 Task: Send email   to parteek.kumar@softage.net; aakash.mishra@softage.net with a cc to Ayush@softage.net; pooja.chaudhary@softage.net and bcc to Vanshu.thakur@softage.net with a subject Subject0000000011 and add a message Message0000000013 and with an attachment of Attach0000000004. Add a signature Sign0000000001 . Send email   including the signature Sign0000000001 to parteek.kumar@softage.net with a subject Subject0000000011 and add a message Message0000000011. Send email   including the signature Sign0000000001 to parteek.kumar@softage.net; aakash.mishra@softage.net with a subject Subject0000000012 and add a message Message0000000012. Send email   including the signature Sign0000000001 to parteek.kumar@softage.net with a subject Subject0000000011 and add a message Message0000000011 and with an attachment of Attach0000000001
Action: Mouse moved to (122, 151)
Screenshot: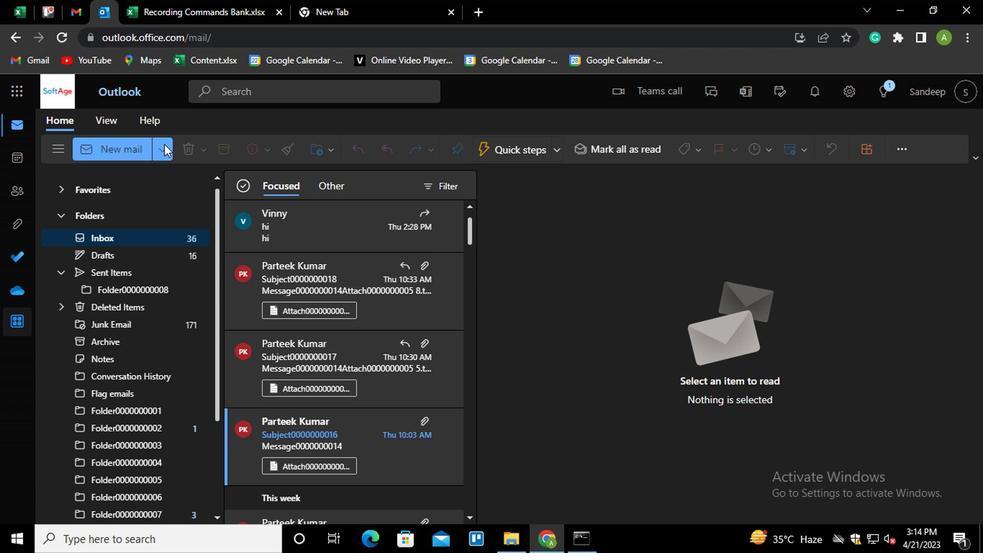 
Action: Mouse pressed left at (122, 151)
Screenshot: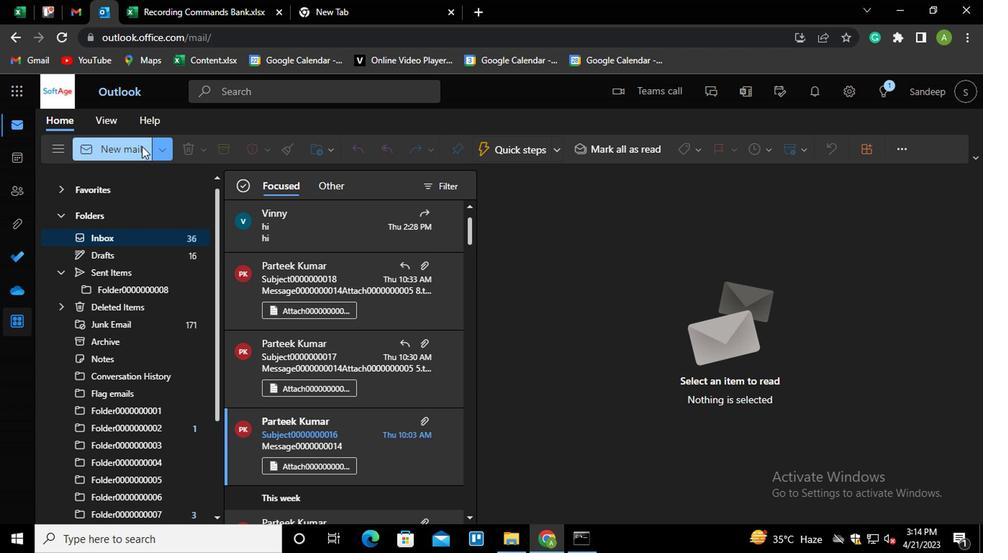 
Action: Mouse moved to (575, 227)
Screenshot: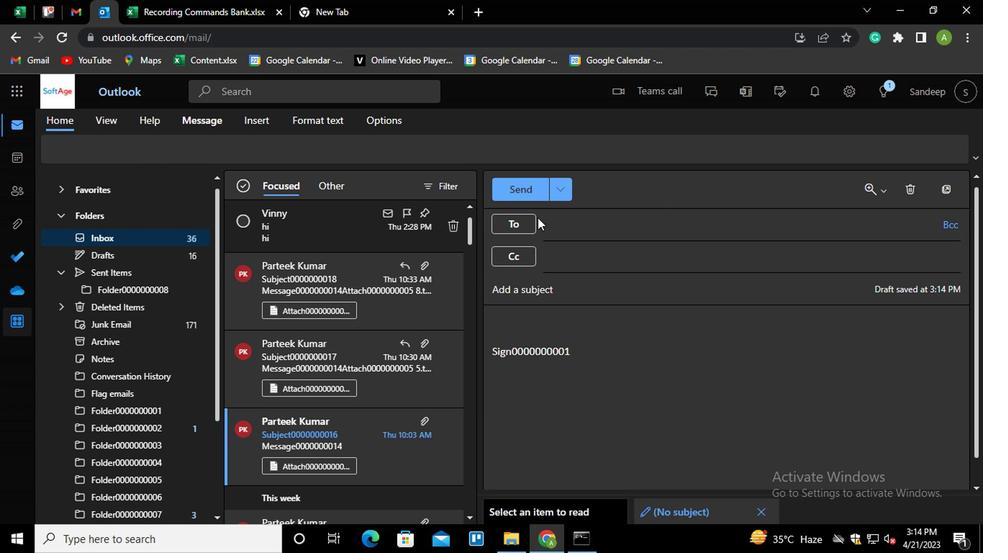
Action: Mouse pressed left at (575, 227)
Screenshot: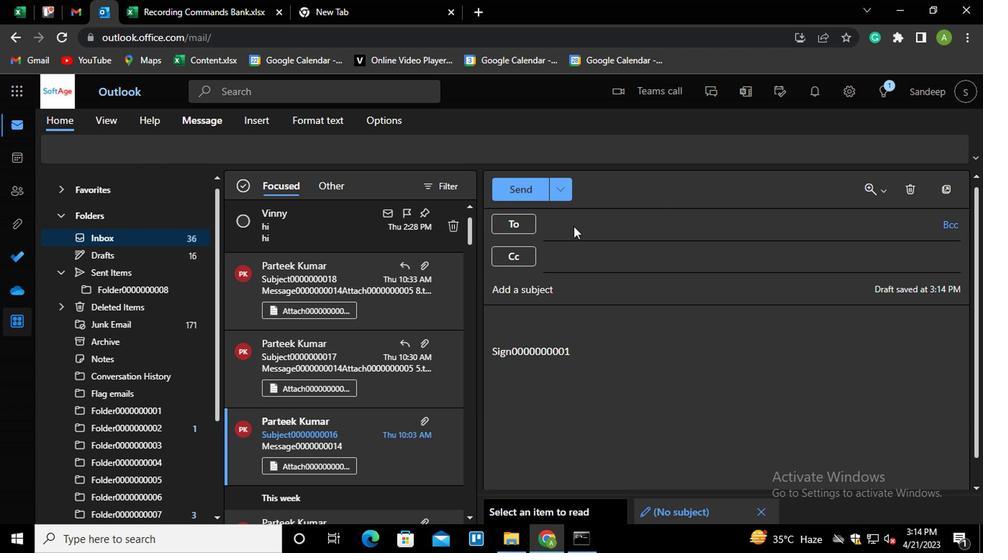 
Action: Mouse moved to (591, 204)
Screenshot: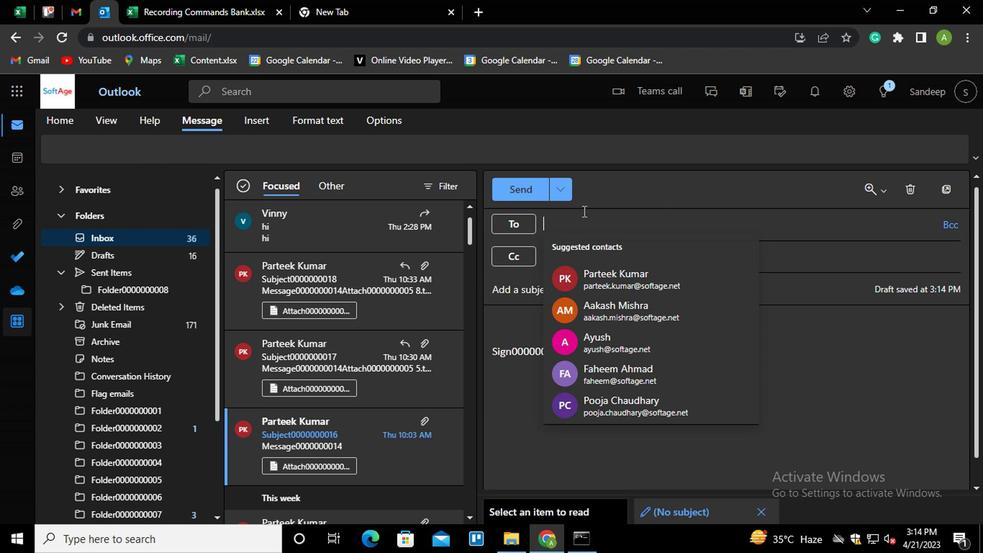 
Action: Key pressed par<Key.enter>aa<Key.enter>
Screenshot: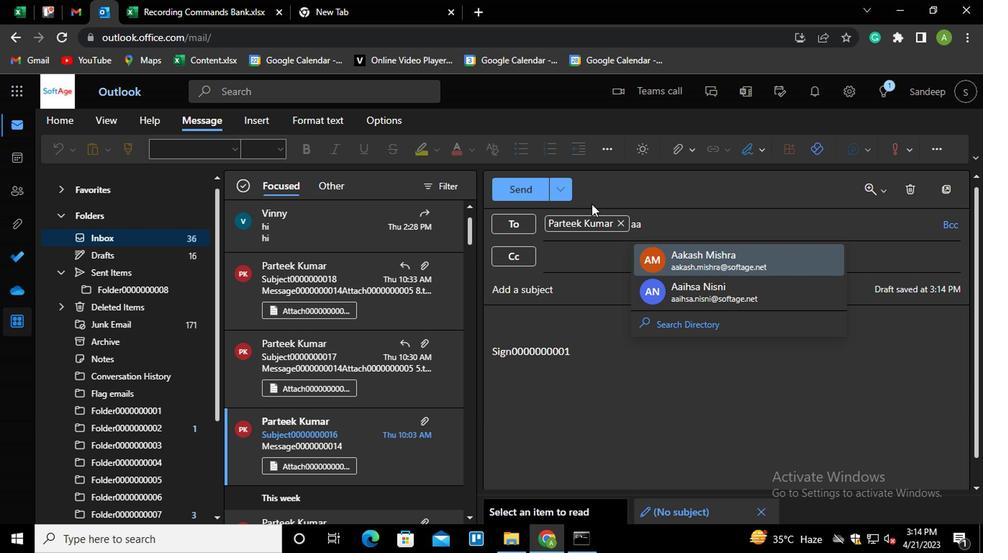 
Action: Mouse moved to (581, 259)
Screenshot: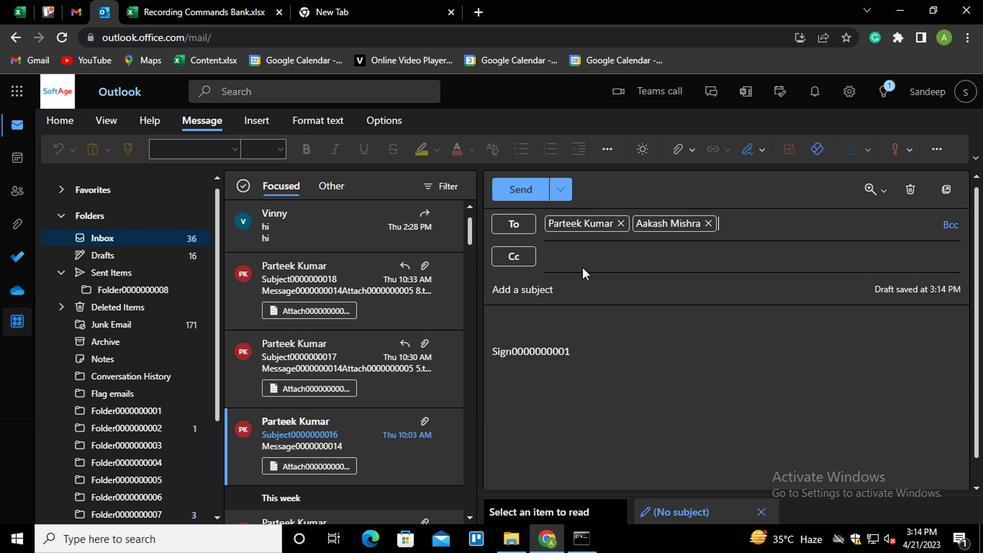 
Action: Mouse pressed left at (581, 259)
Screenshot: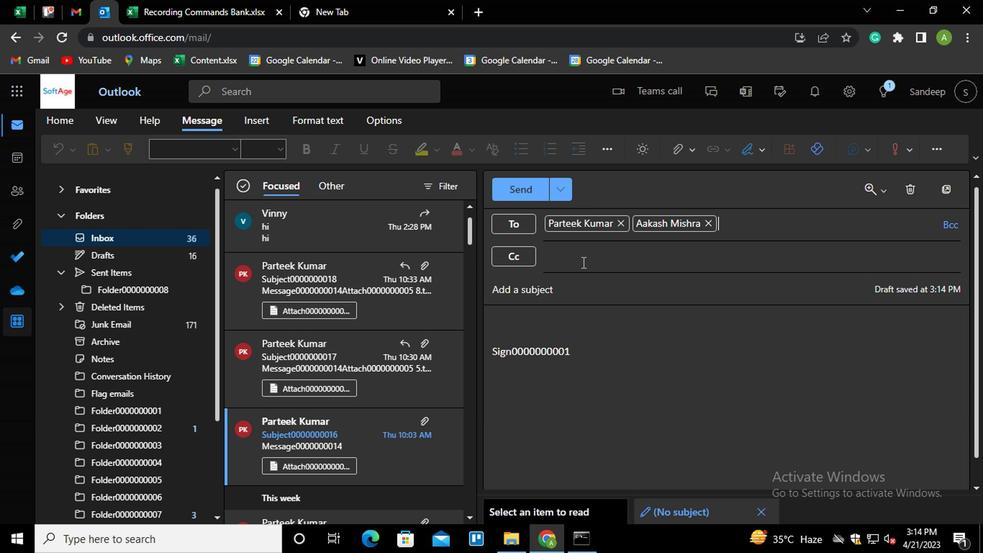 
Action: Mouse moved to (581, 259)
Screenshot: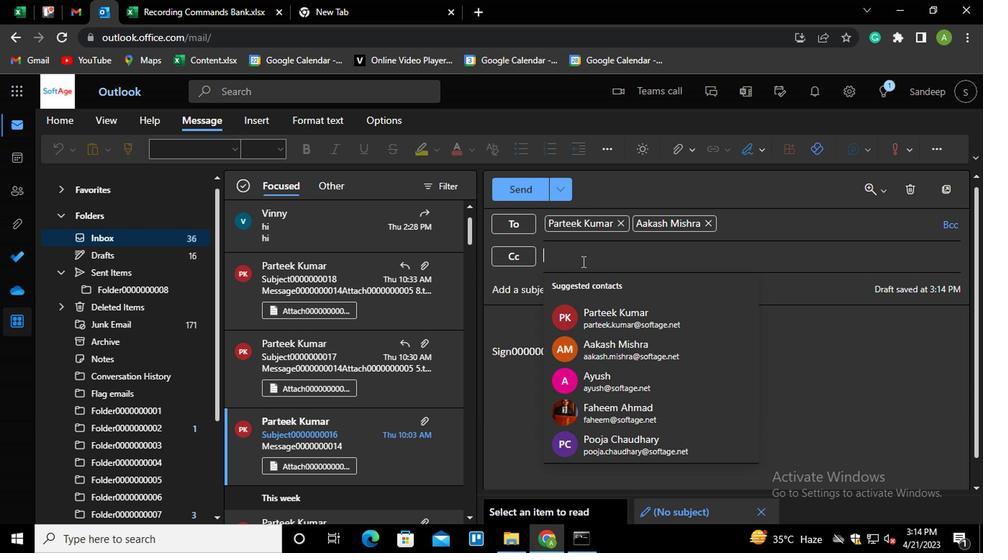 
Action: Key pressed ayu<Key.enter>poo<Key.enter>
Screenshot: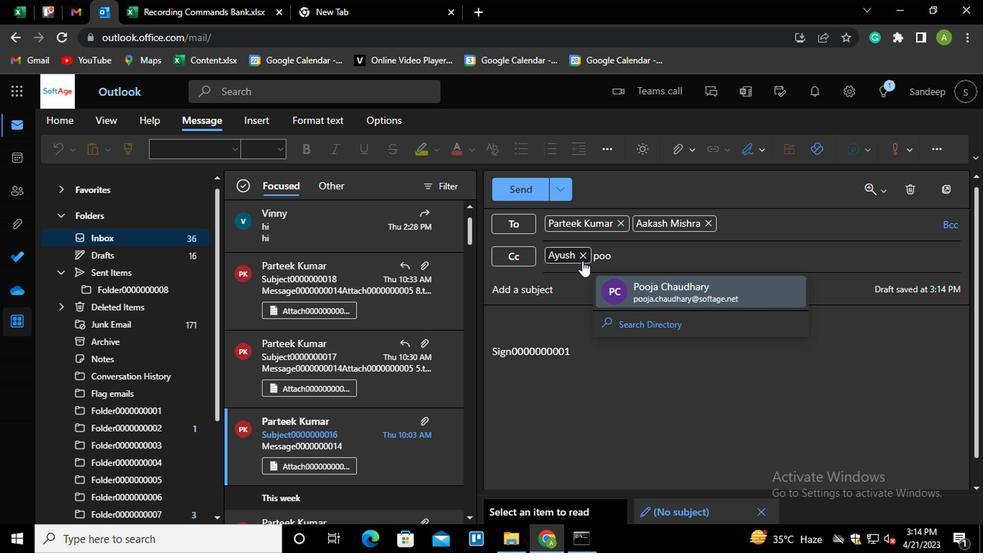 
Action: Mouse moved to (942, 220)
Screenshot: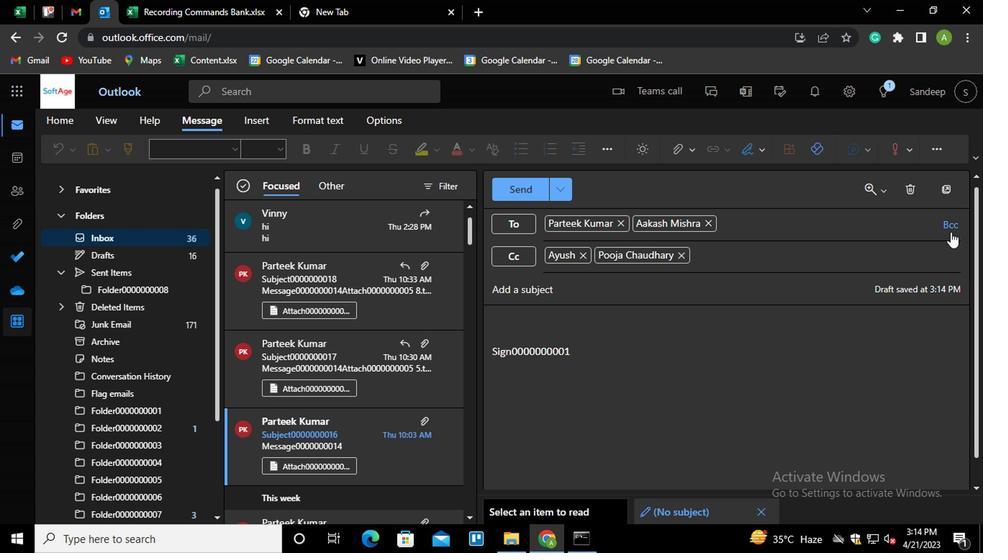 
Action: Mouse pressed left at (942, 220)
Screenshot: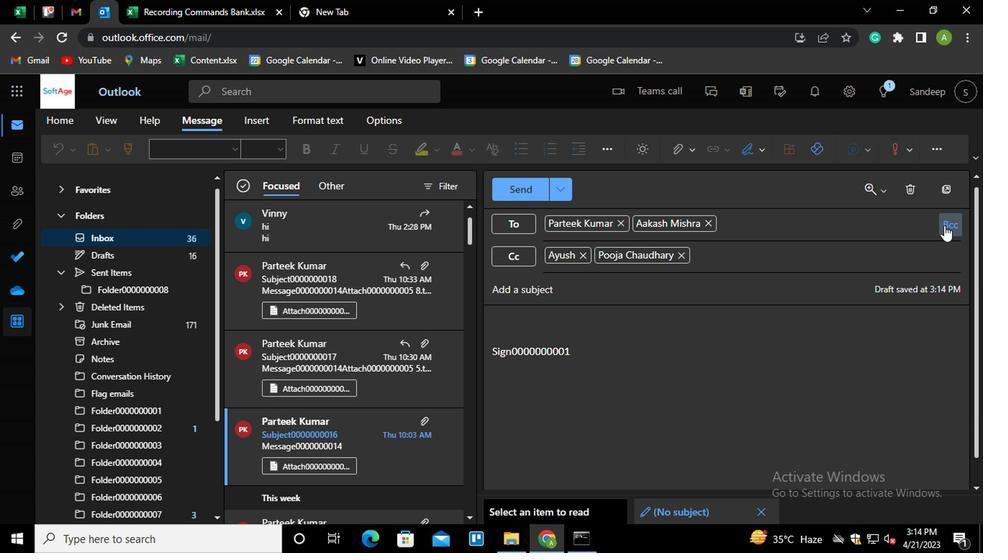 
Action: Mouse moved to (626, 289)
Screenshot: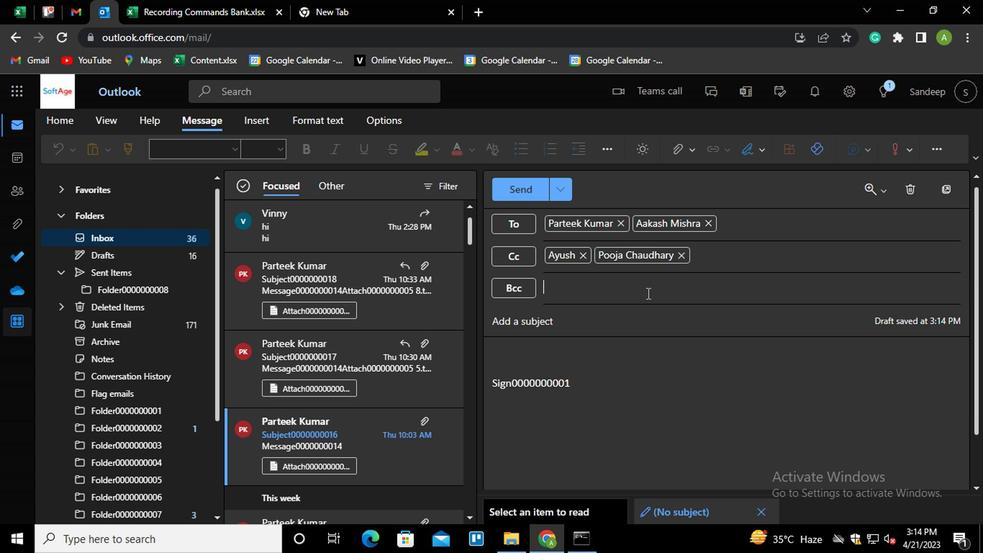 
Action: Mouse pressed left at (626, 289)
Screenshot: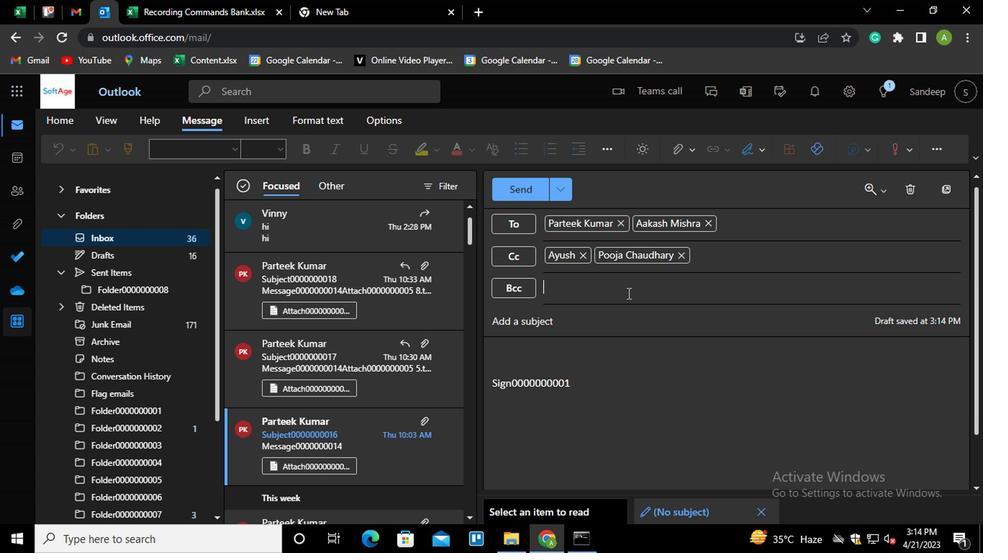 
Action: Key pressed van<Key.enter>
Screenshot: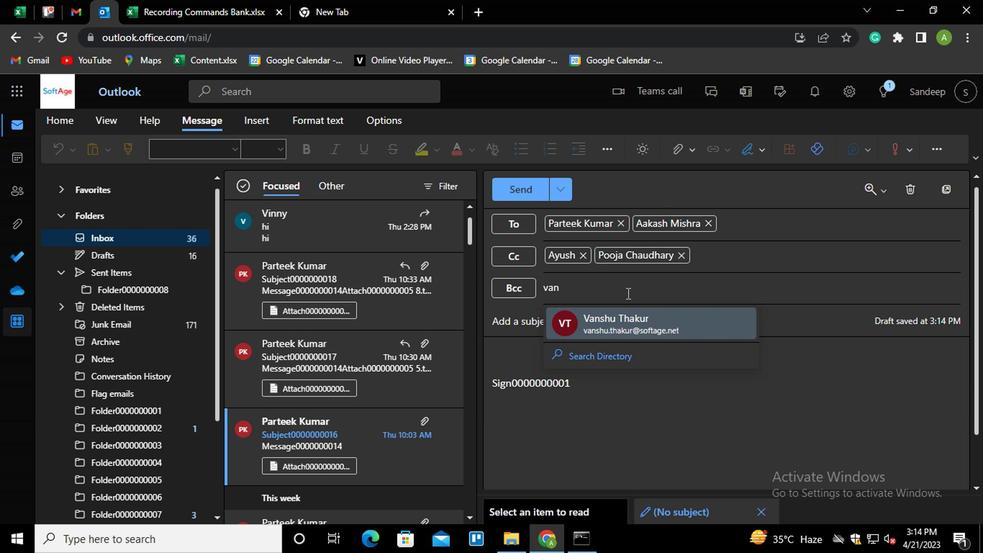 
Action: Mouse moved to (571, 322)
Screenshot: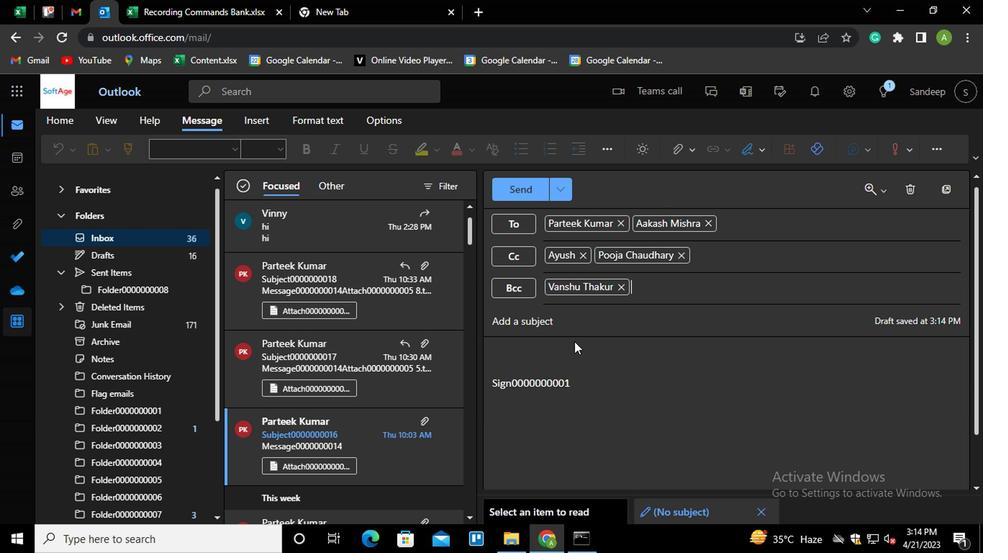 
Action: Mouse pressed left at (571, 322)
Screenshot: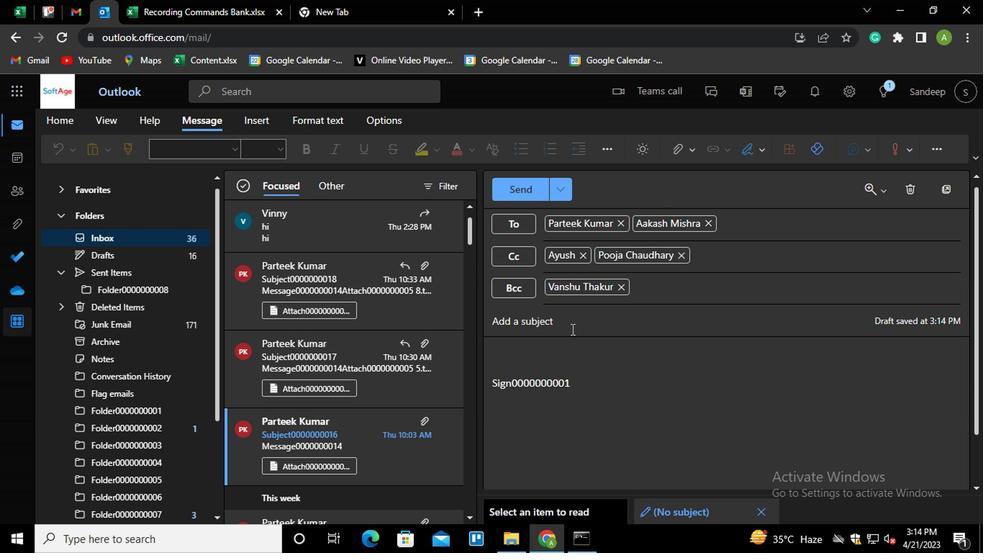 
Action: Key pressed <Key.shift>SUBJECT0000000011
Screenshot: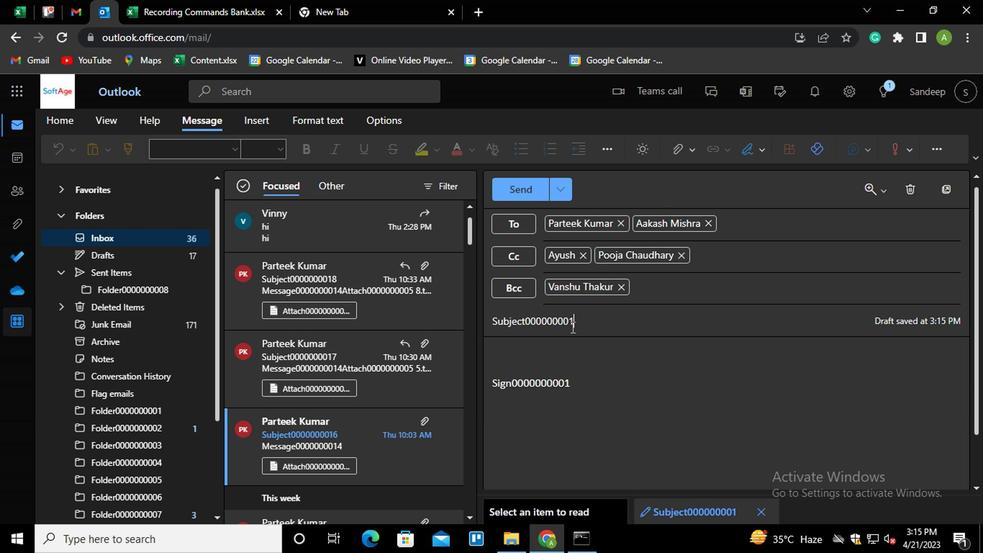 
Action: Mouse moved to (578, 375)
Screenshot: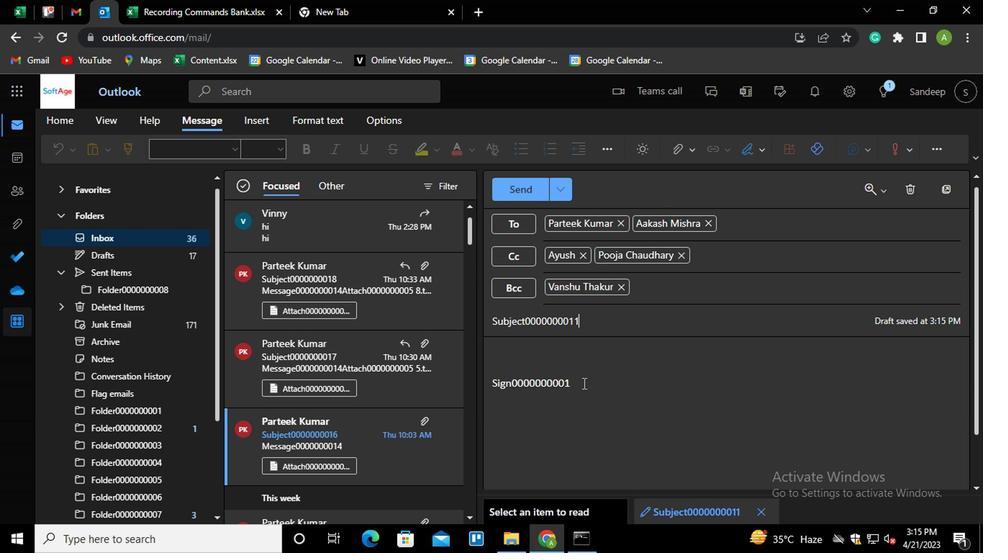 
Action: Mouse pressed left at (578, 375)
Screenshot: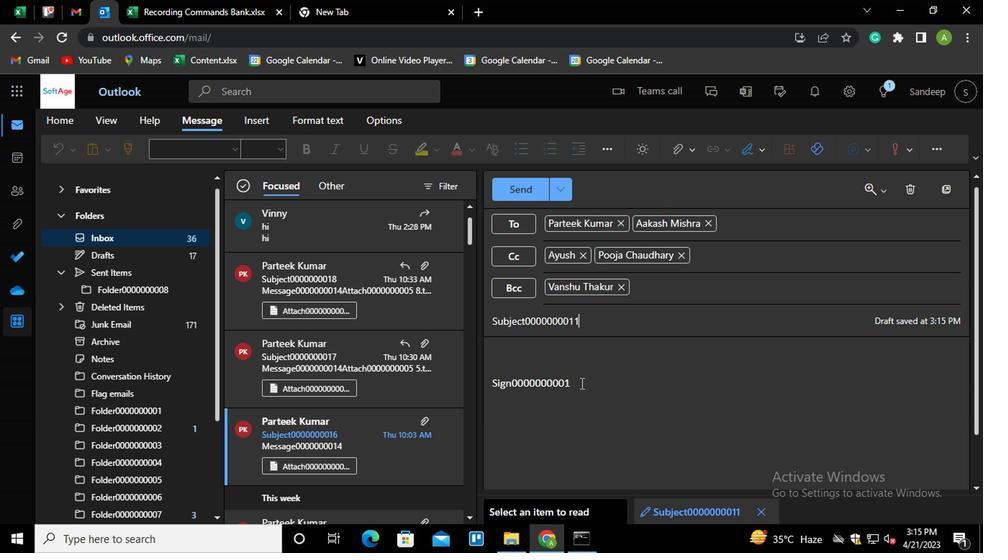 
Action: Mouse moved to (576, 375)
Screenshot: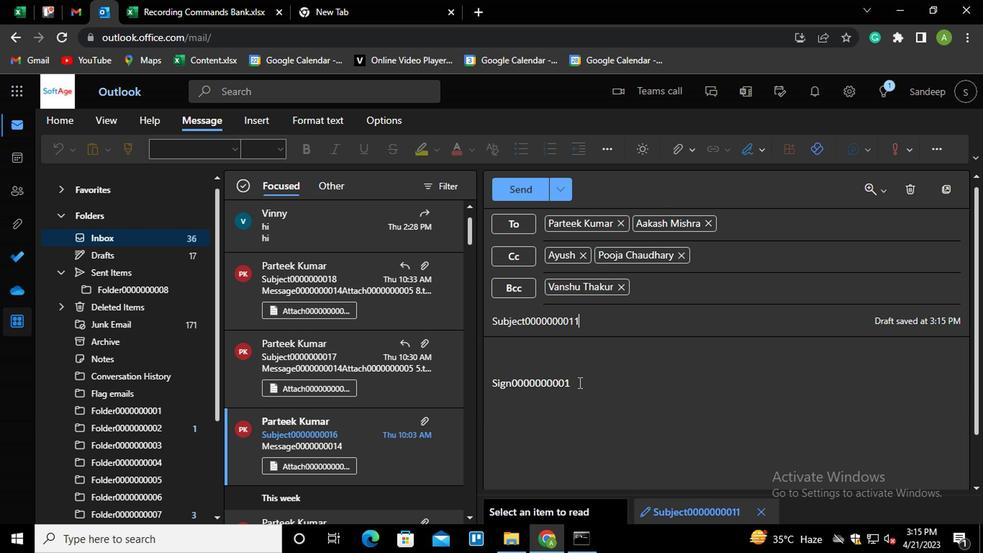 
Action: Key pressed <Key.shift_r><Key.home><Key.shift_r>MESSAGE0000000013
Screenshot: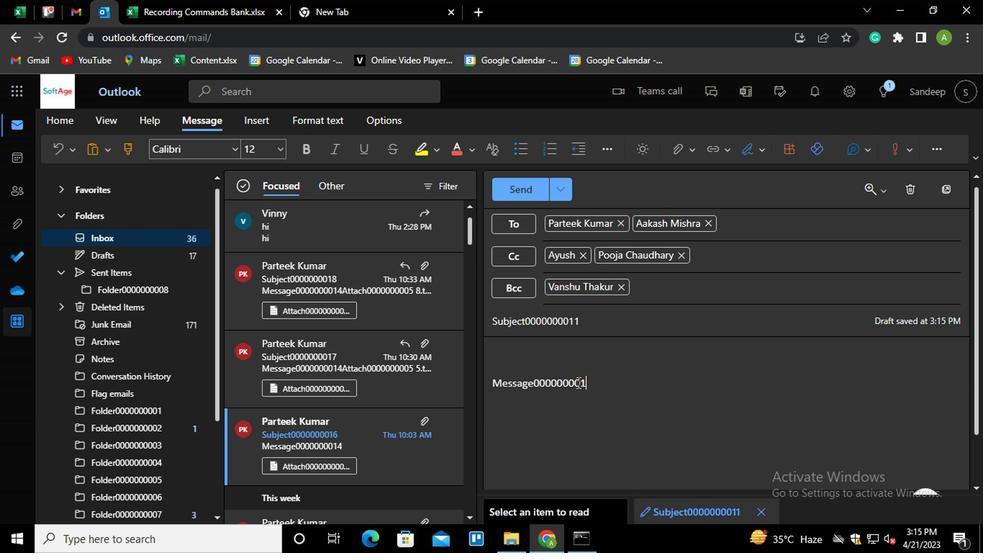 
Action: Mouse moved to (682, 153)
Screenshot: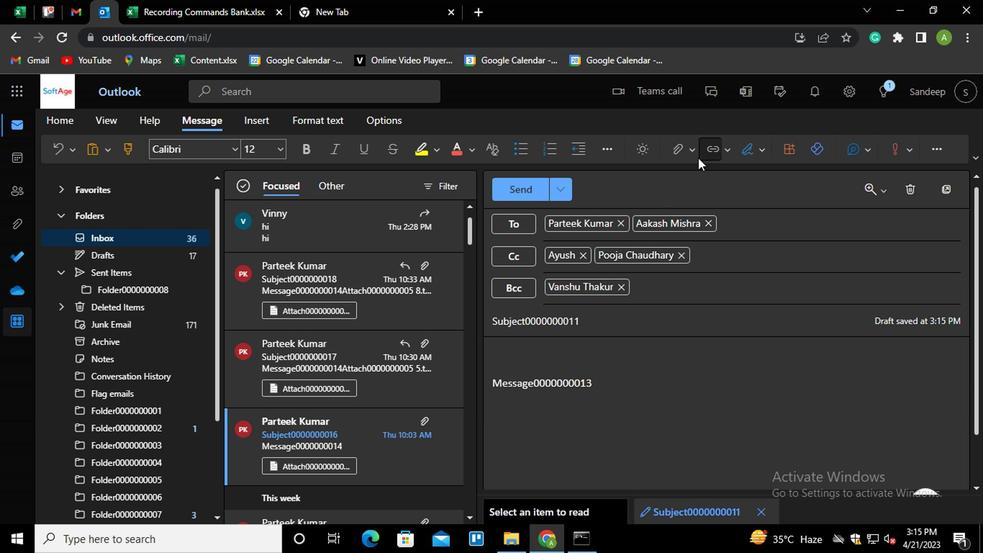 
Action: Mouse pressed left at (682, 153)
Screenshot: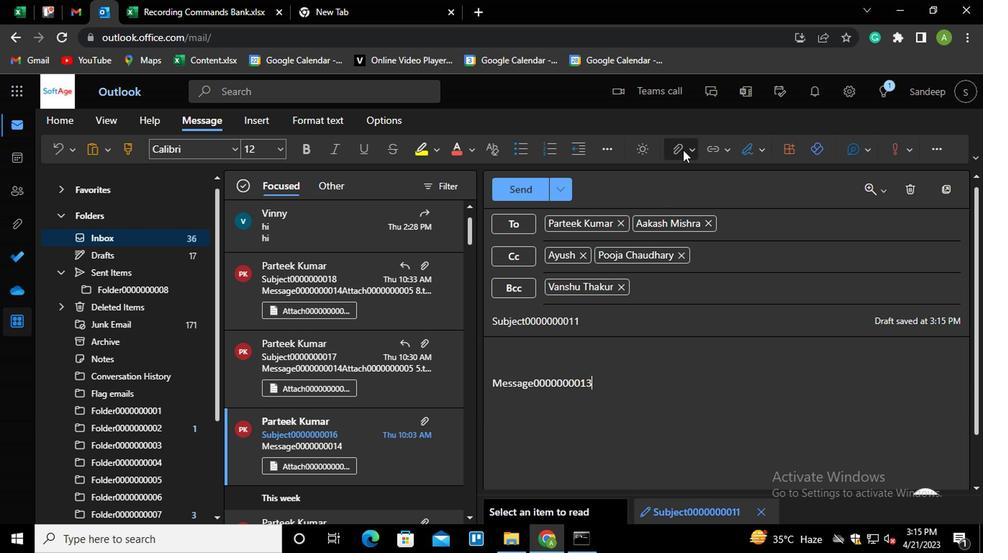 
Action: Mouse moved to (630, 174)
Screenshot: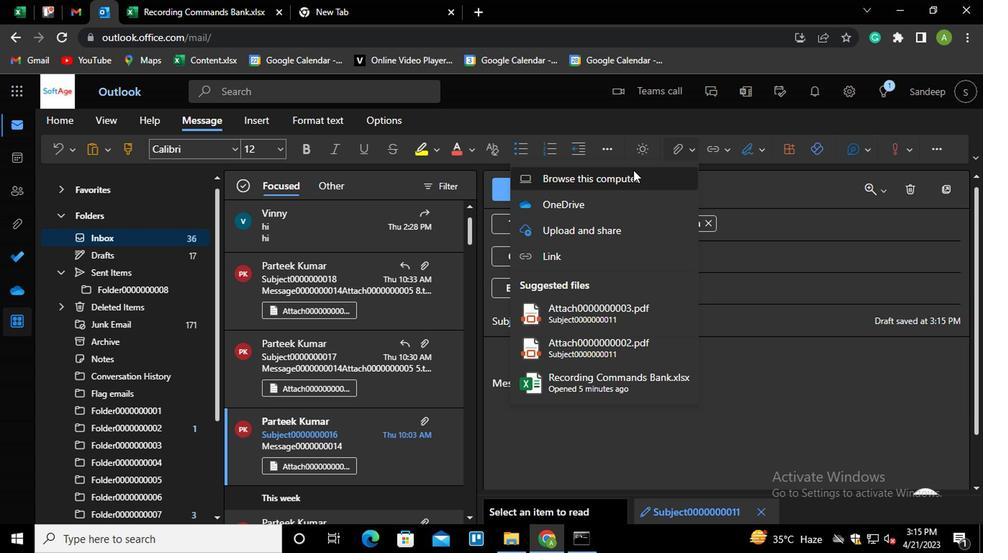 
Action: Mouse pressed left at (630, 174)
Screenshot: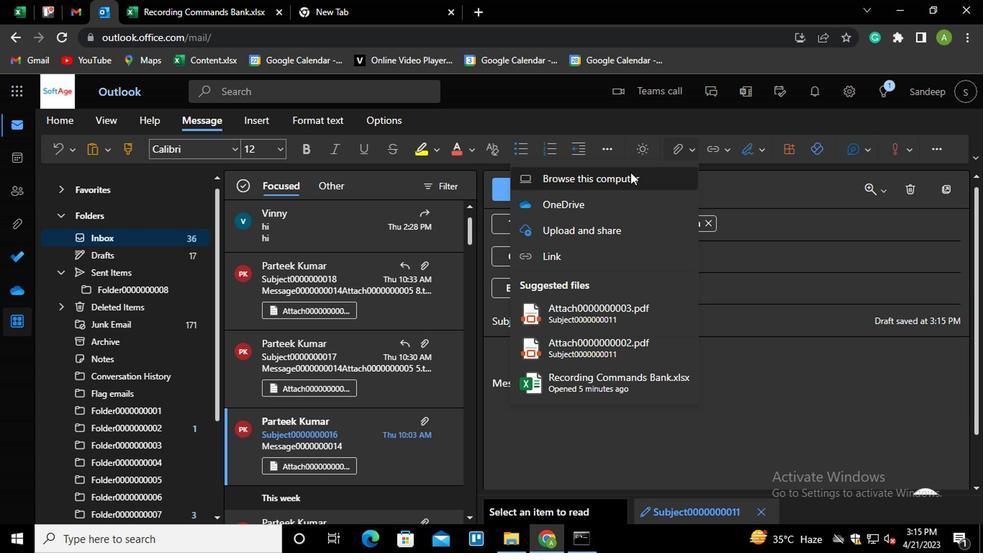
Action: Mouse moved to (203, 148)
Screenshot: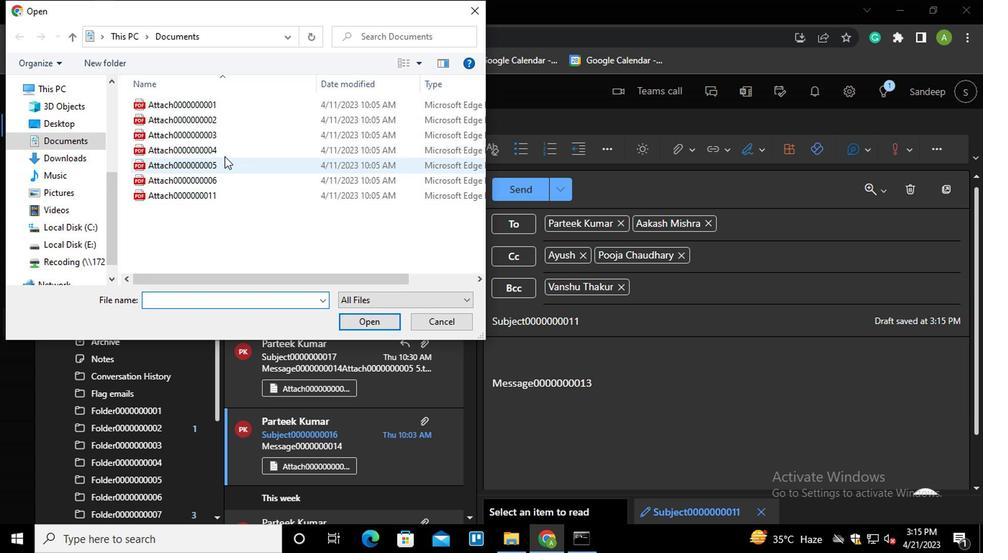 
Action: Mouse pressed left at (203, 148)
Screenshot: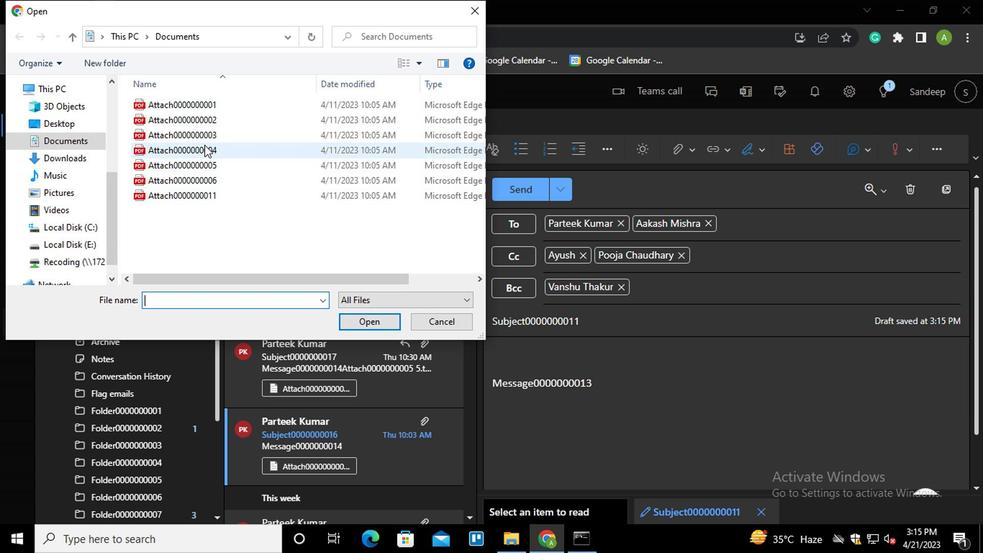 
Action: Mouse moved to (364, 311)
Screenshot: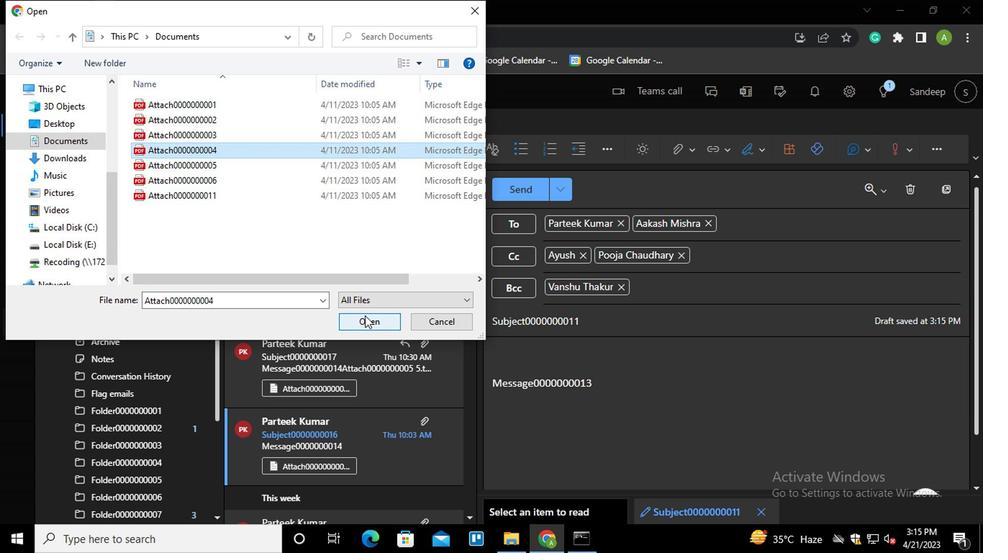 
Action: Mouse pressed left at (364, 311)
Screenshot: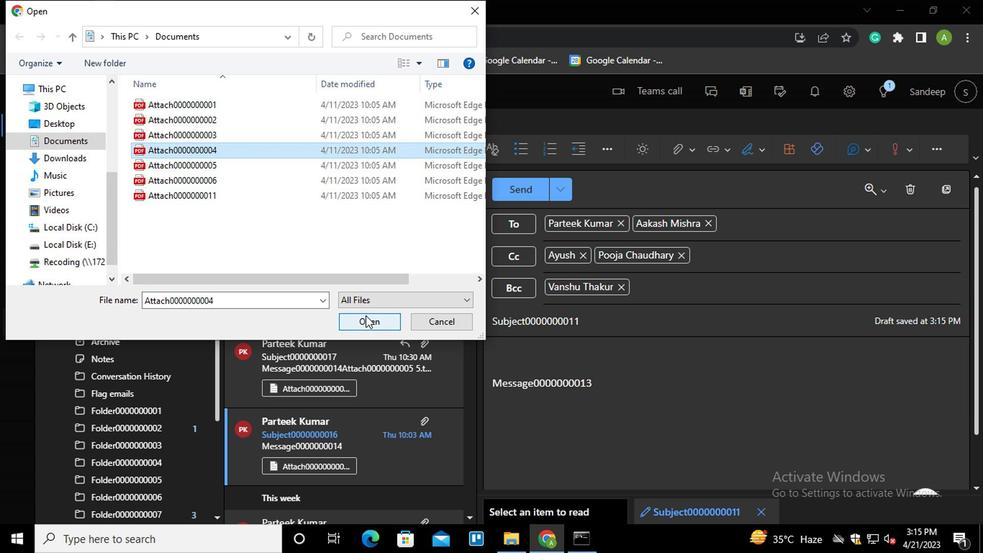 
Action: Mouse moved to (746, 153)
Screenshot: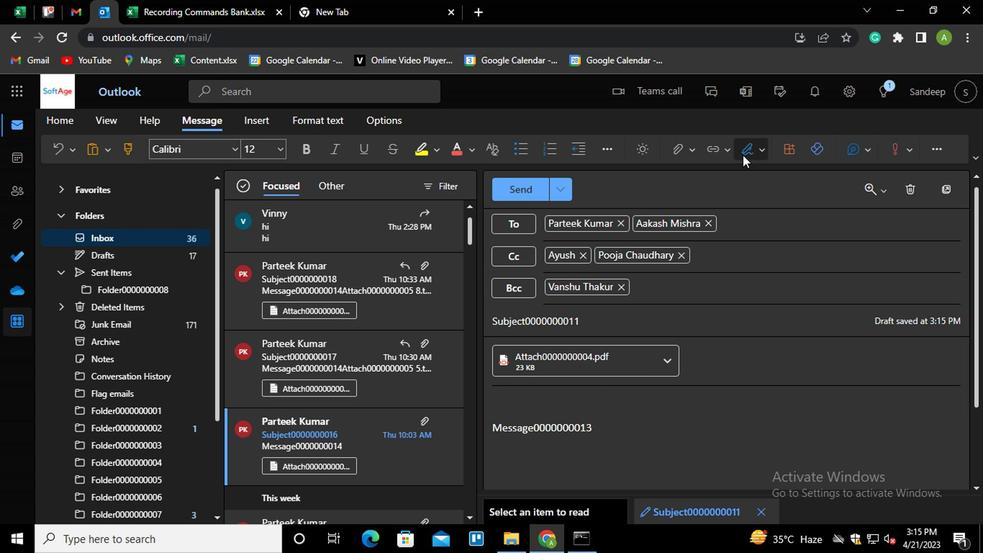 
Action: Mouse pressed left at (746, 153)
Screenshot: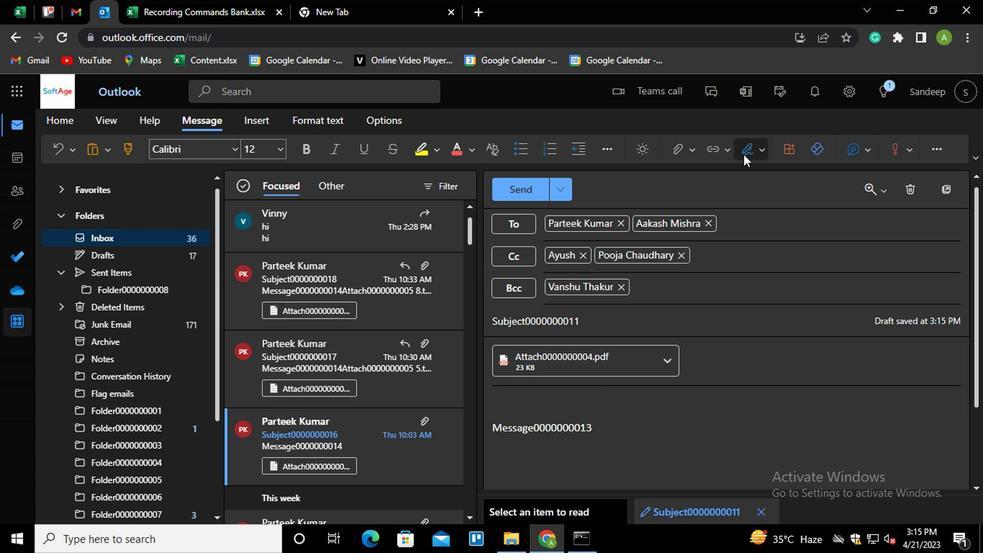 
Action: Mouse moved to (722, 183)
Screenshot: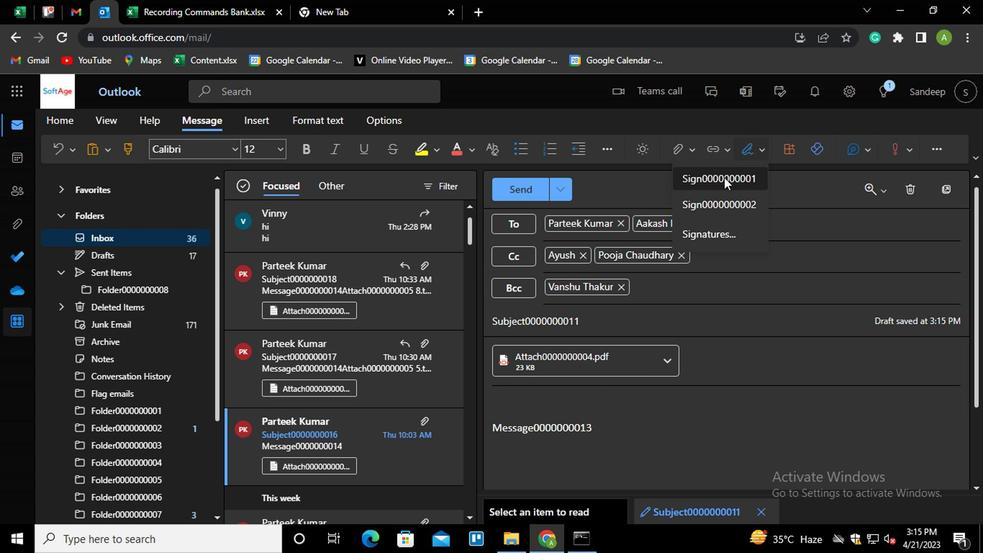 
Action: Mouse pressed left at (722, 183)
Screenshot: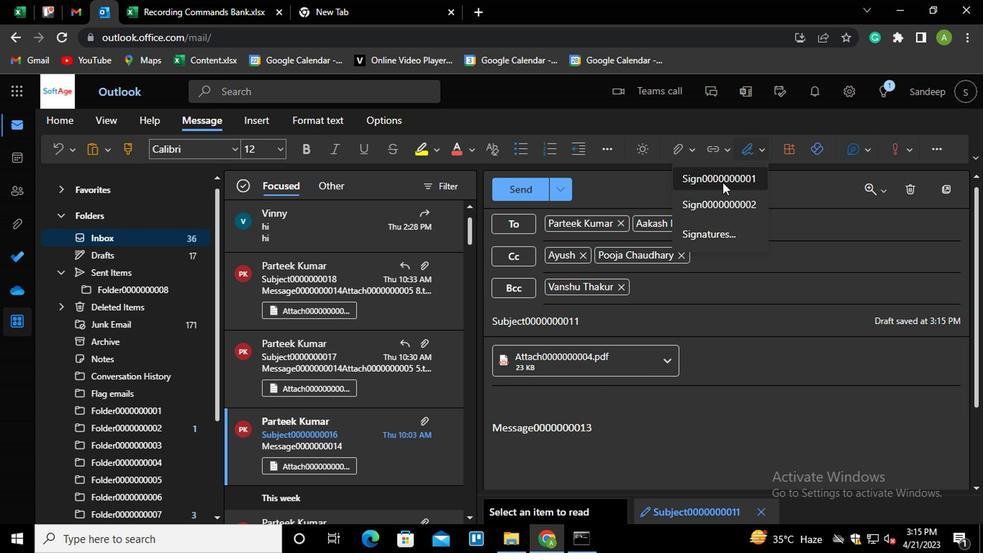 
Action: Mouse moved to (522, 195)
Screenshot: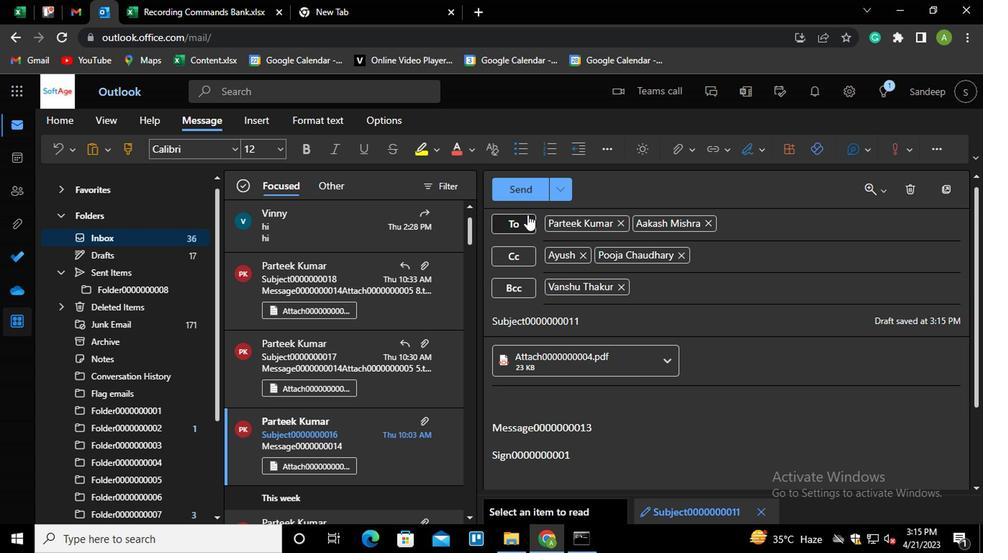 
Action: Mouse pressed left at (522, 195)
Screenshot: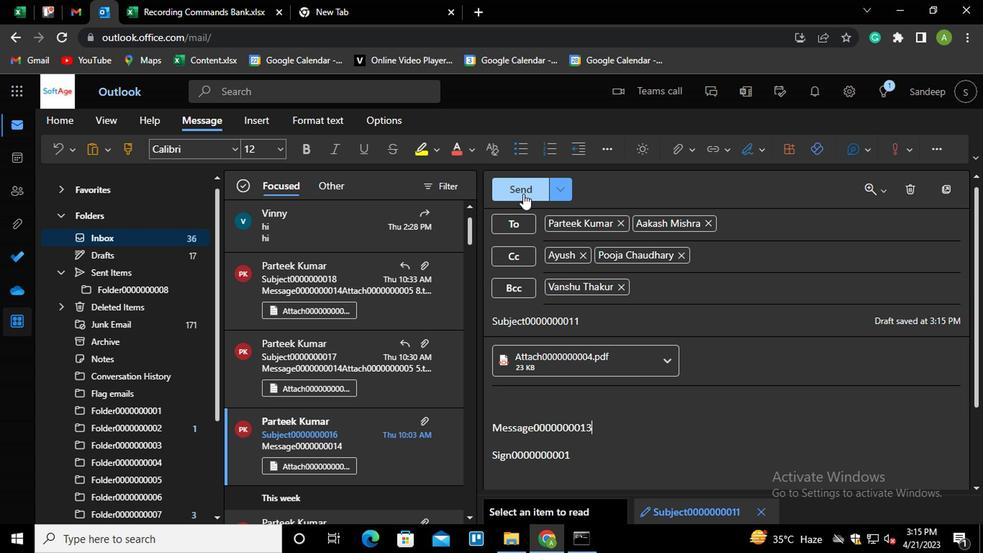 
Action: Mouse moved to (131, 157)
Screenshot: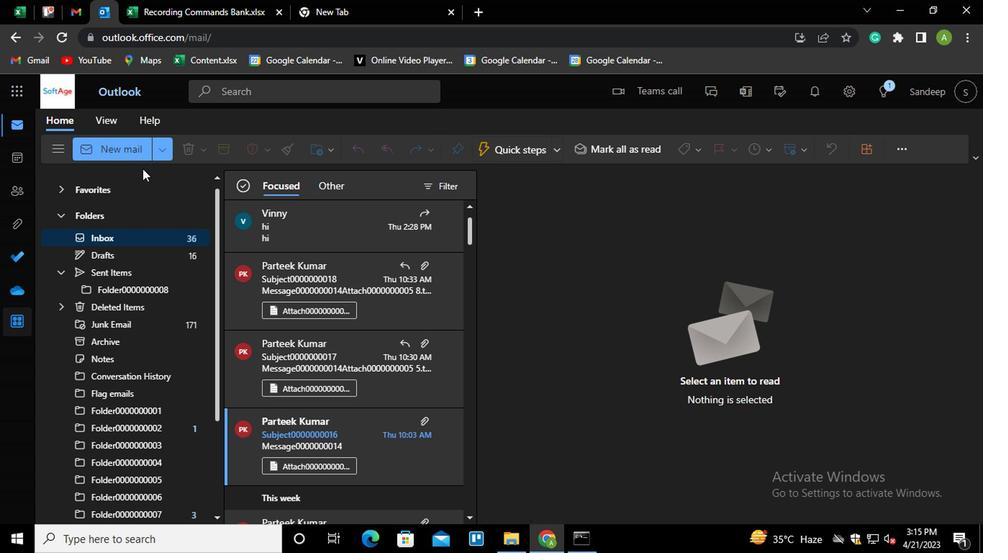 
Action: Mouse pressed left at (131, 157)
Screenshot: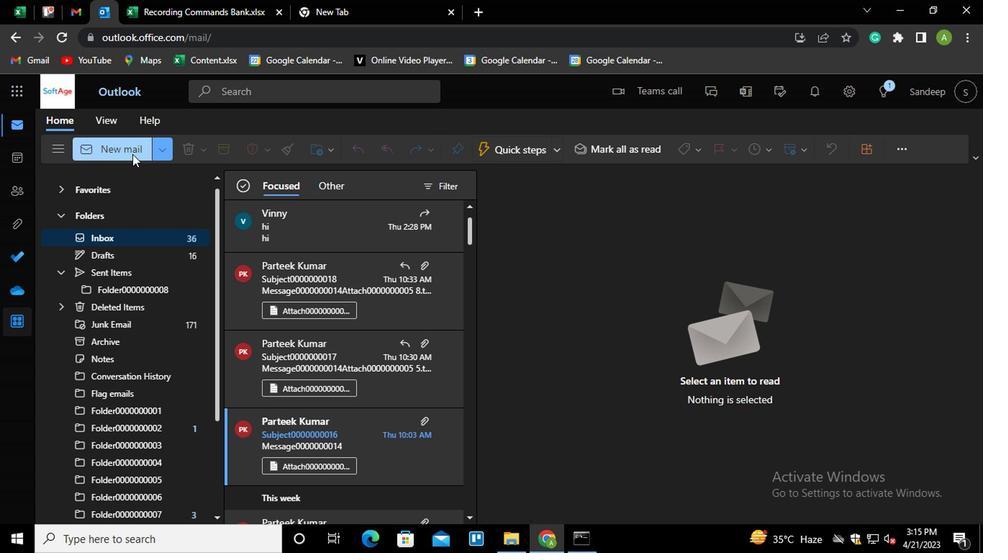 
Action: Mouse moved to (578, 227)
Screenshot: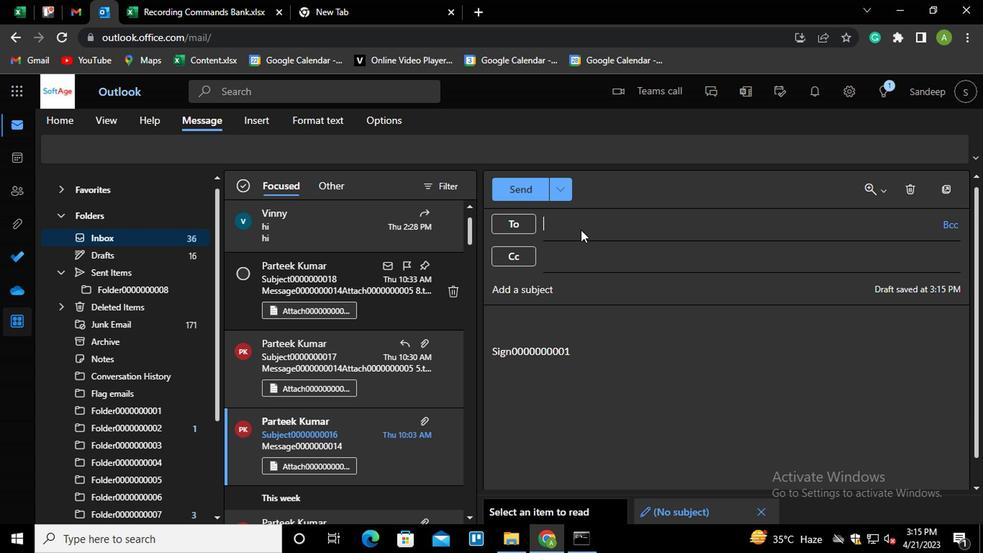 
Action: Mouse pressed left at (578, 227)
Screenshot: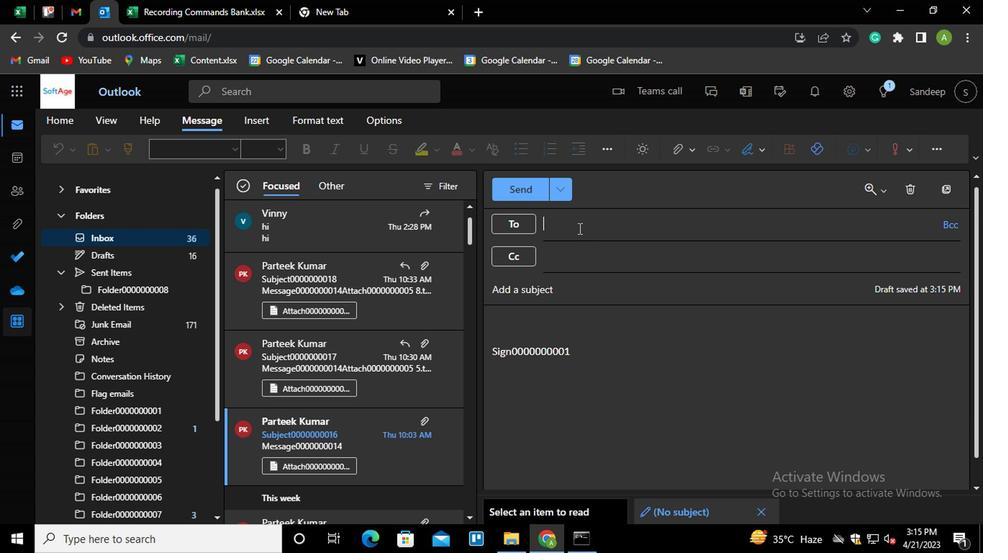 
Action: Mouse moved to (578, 225)
Screenshot: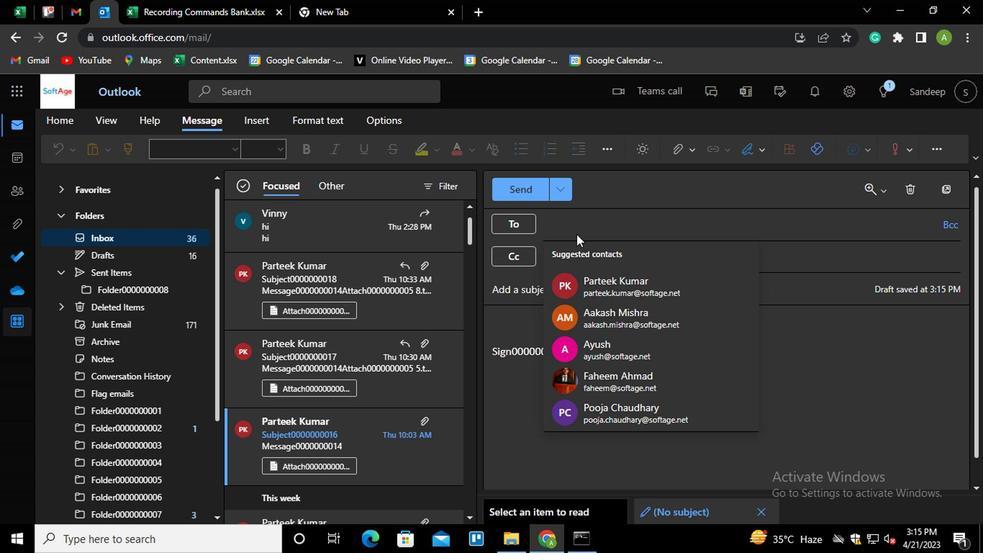 
Action: Key pressed PAR<Key.enter>
Screenshot: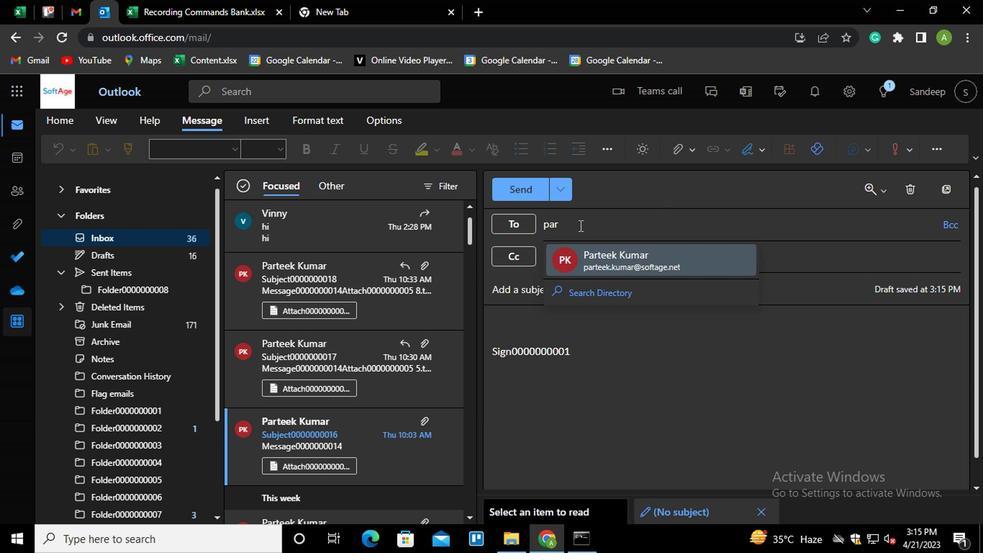 
Action: Mouse moved to (578, 285)
Screenshot: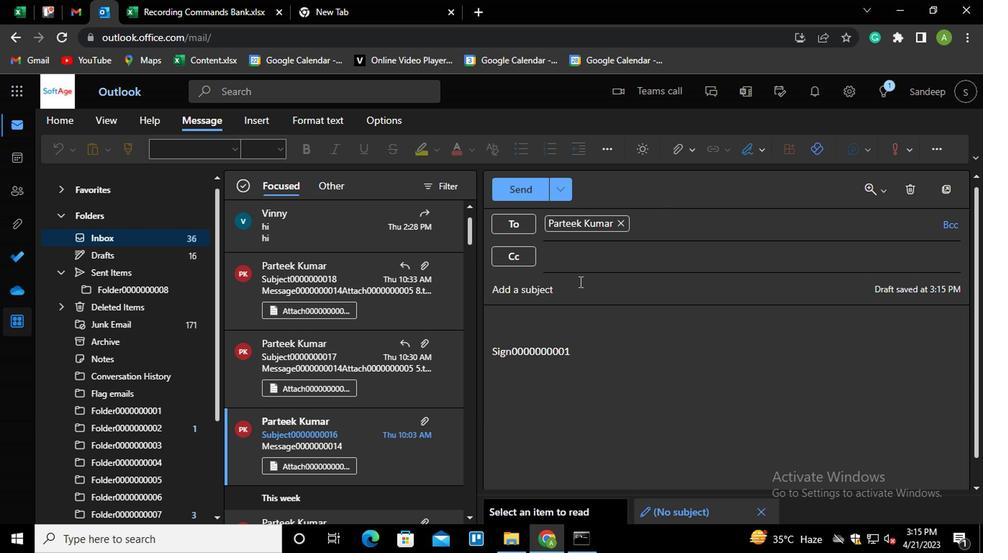 
Action: Mouse pressed left at (578, 285)
Screenshot: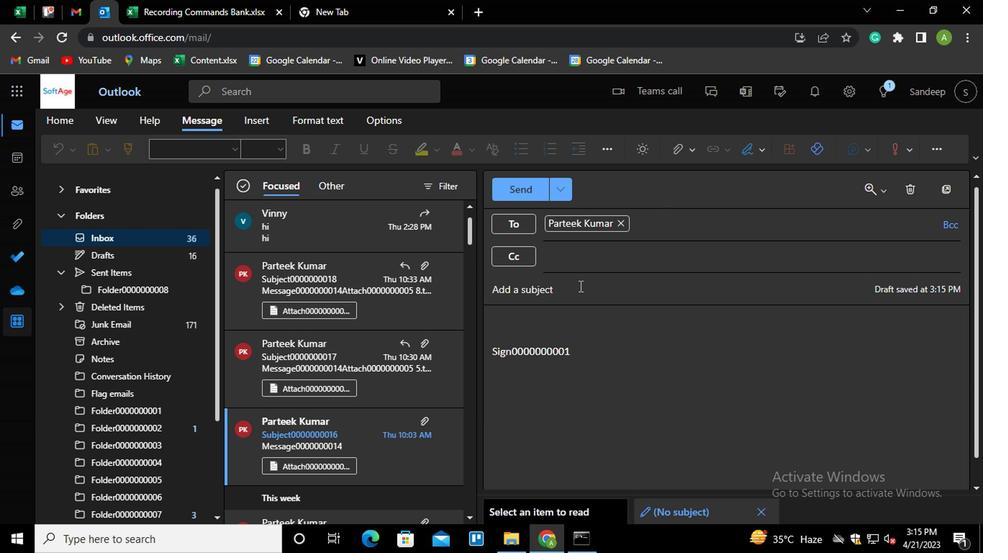 
Action: Key pressed <Key.shift>SUBJECT00000000112<Key.backspace>
Screenshot: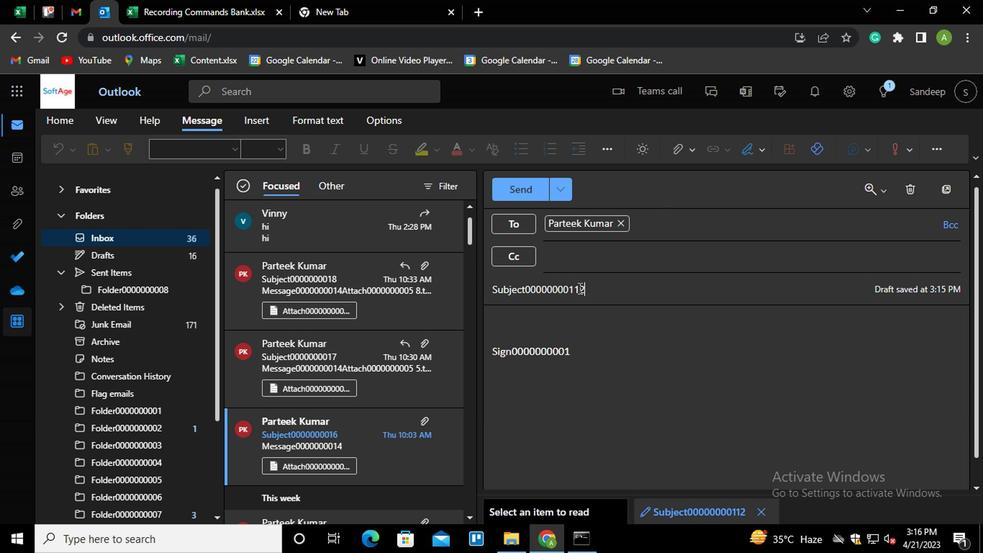 
Action: Mouse moved to (578, 346)
Screenshot: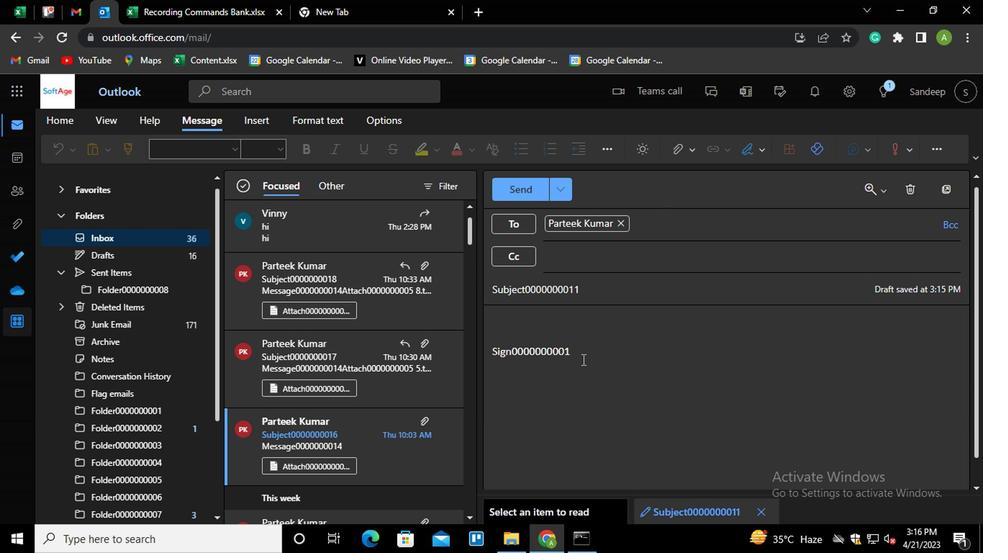 
Action: Mouse pressed left at (578, 346)
Screenshot: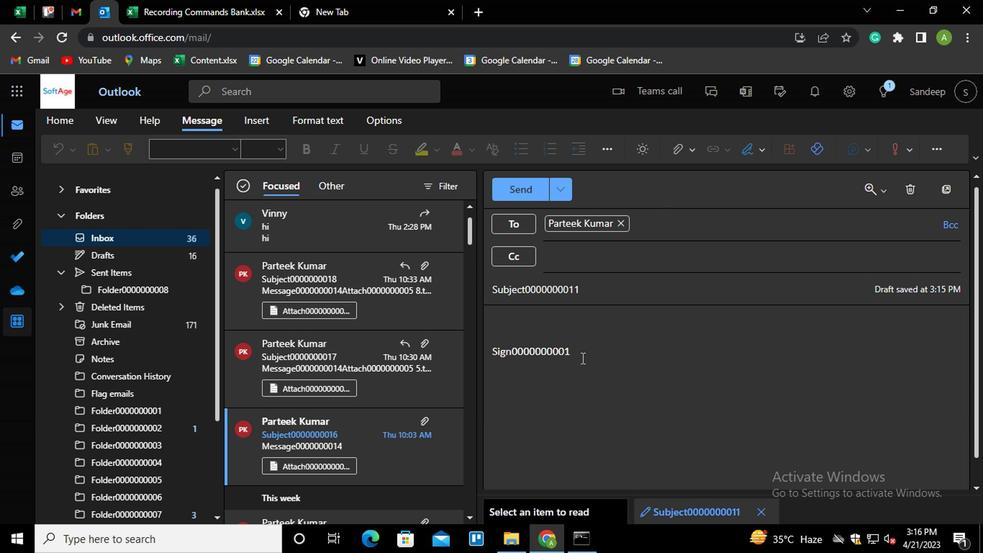 
Action: Mouse moved to (578, 347)
Screenshot: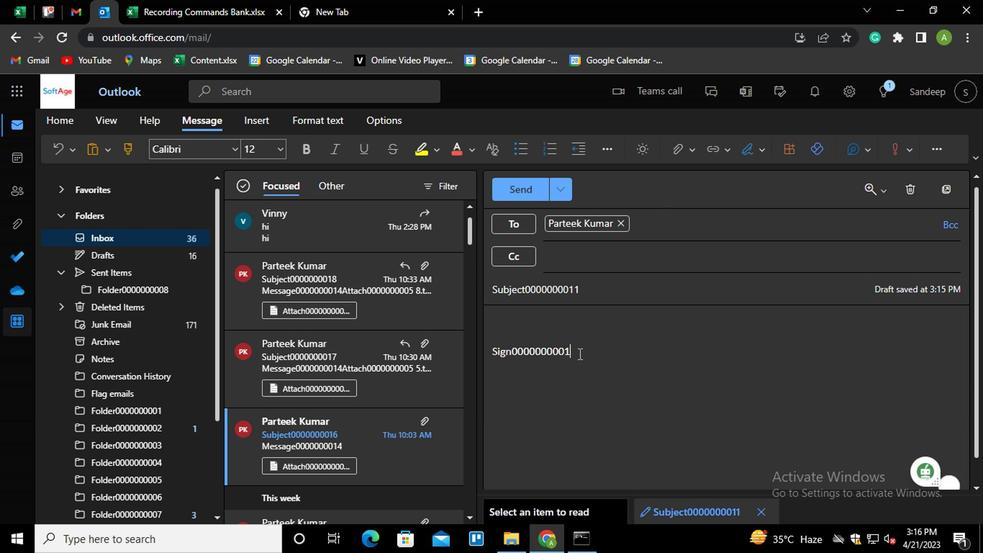 
Action: Key pressed <Key.shift_r><Key.enter><Key.shift_r>MESSAGE0000000011
Screenshot: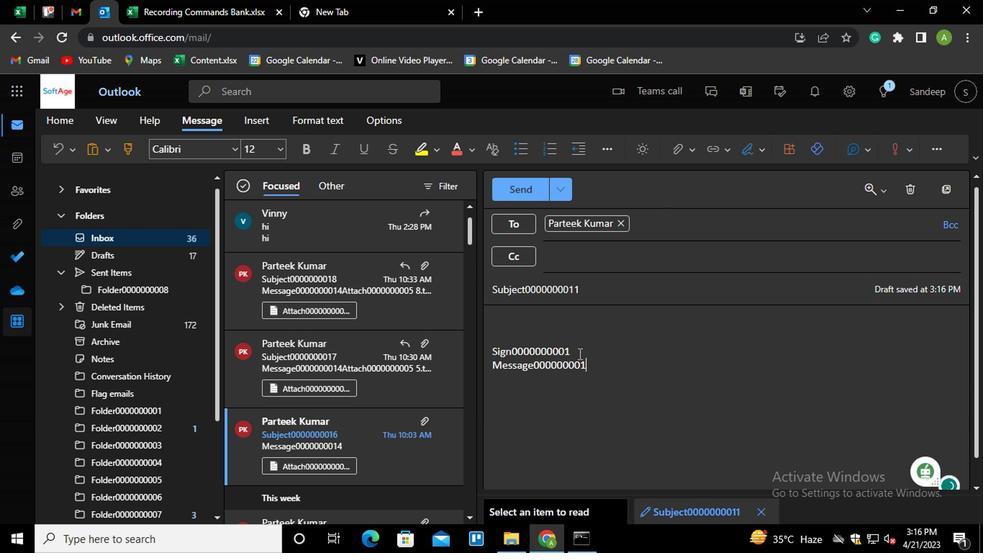 
Action: Mouse moved to (531, 193)
Screenshot: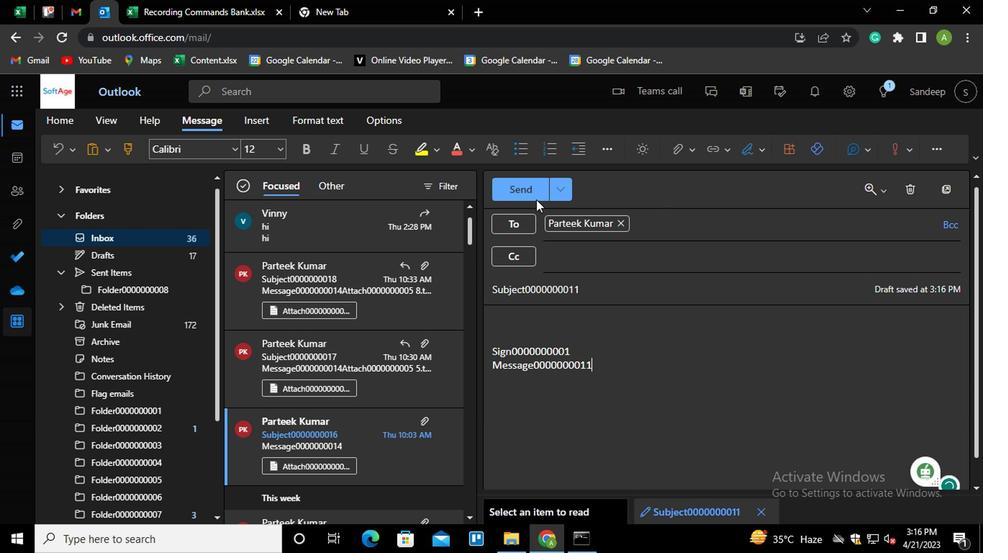 
Action: Mouse pressed left at (531, 193)
Screenshot: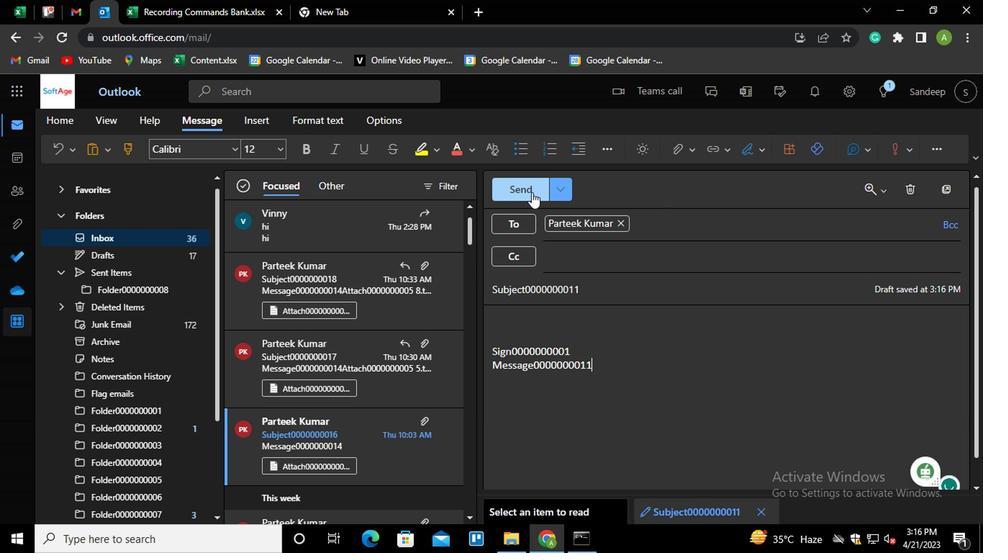 
Action: Mouse moved to (131, 154)
Screenshot: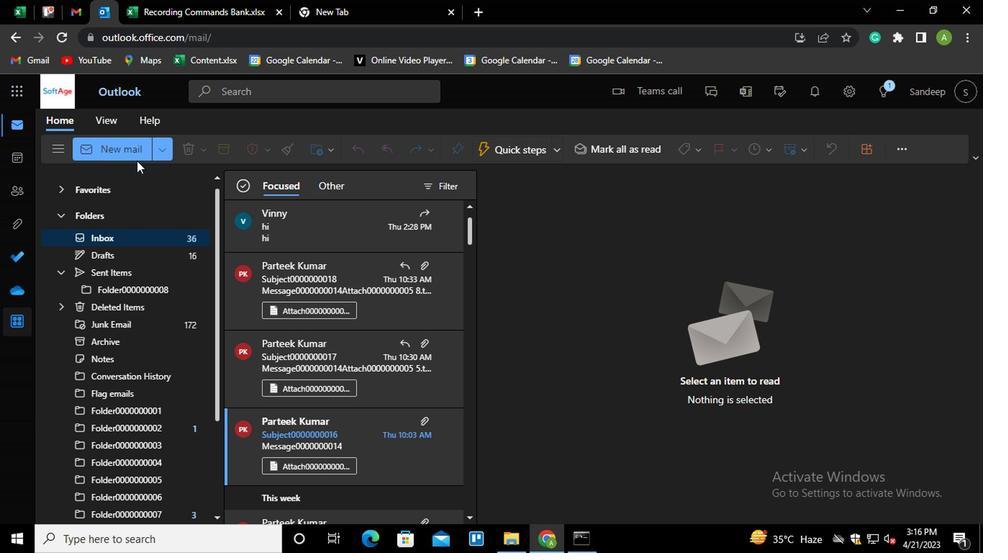 
Action: Mouse pressed left at (131, 154)
Screenshot: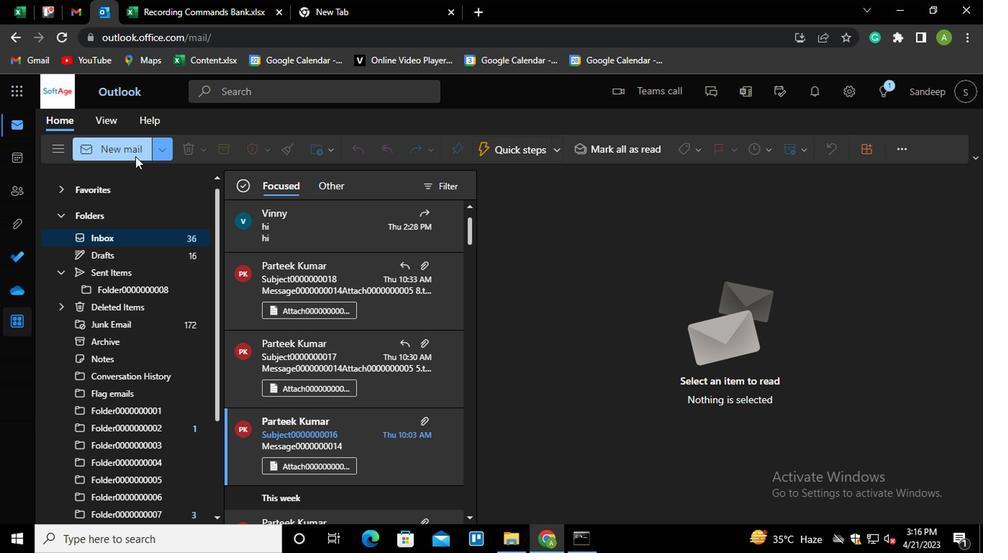 
Action: Mouse moved to (563, 225)
Screenshot: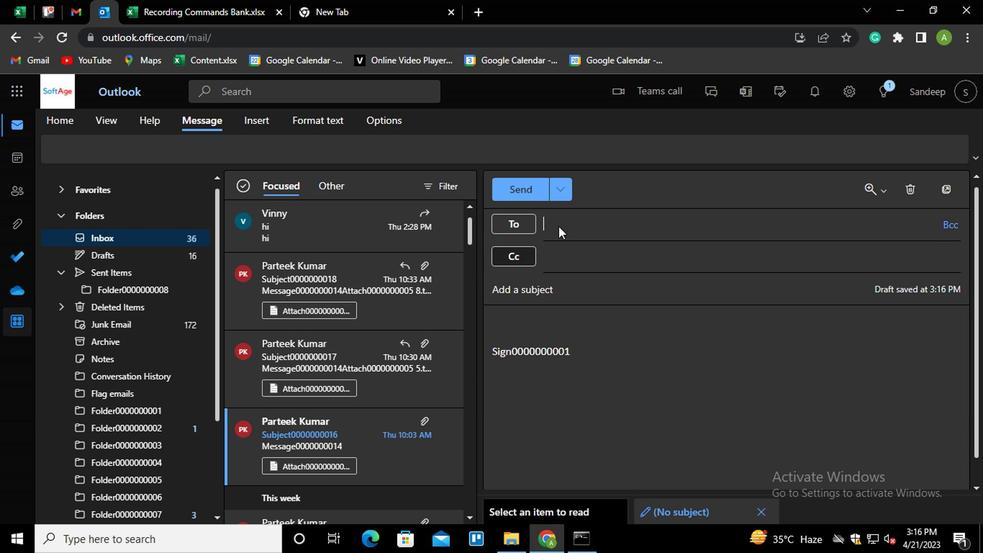
Action: Mouse pressed left at (563, 225)
Screenshot: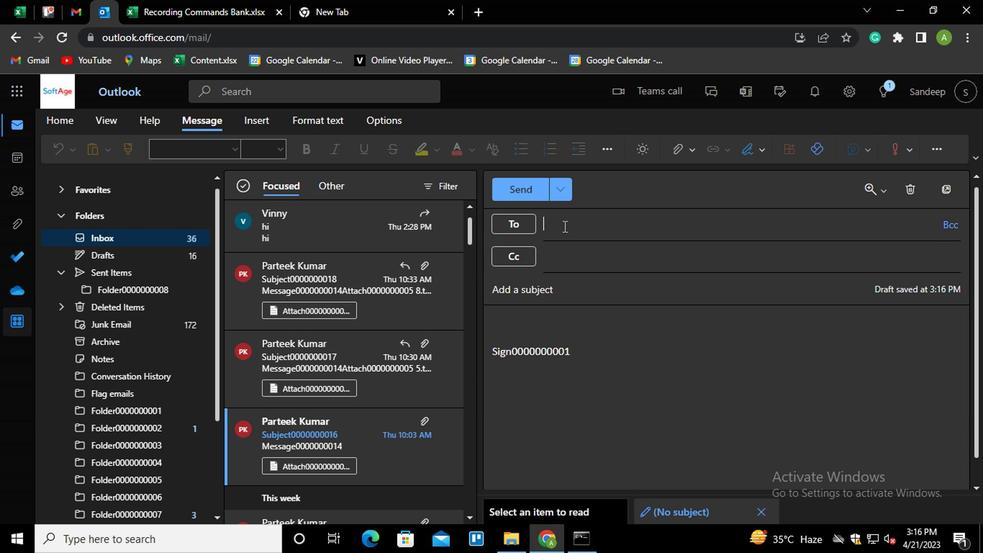 
Action: Mouse moved to (566, 201)
Screenshot: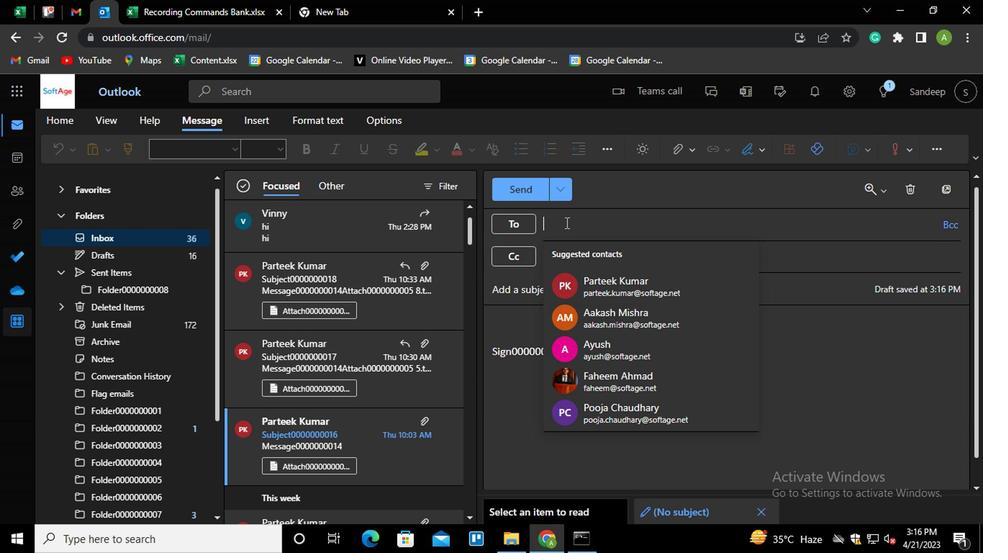 
Action: Key pressed PART<Key.enter>AA<Key.enter>
Screenshot: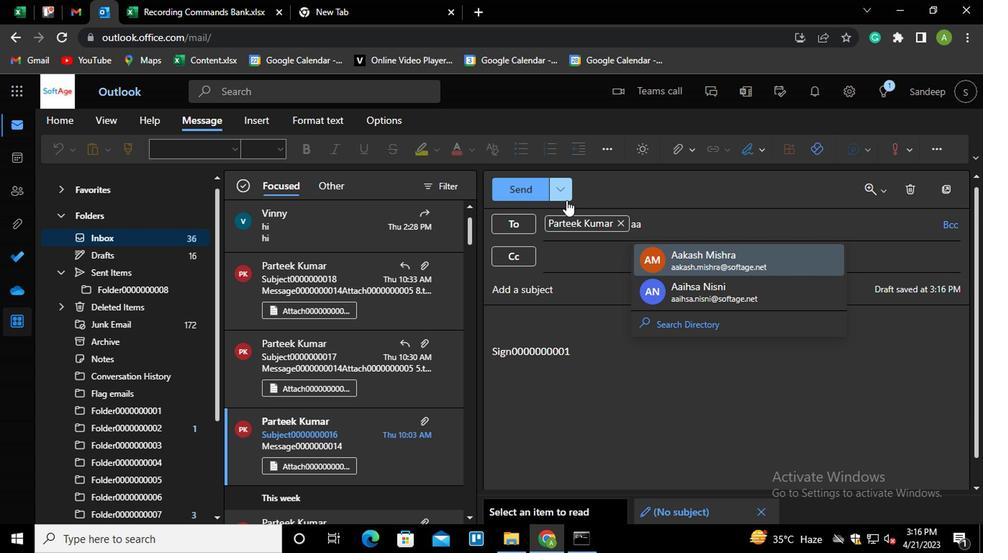 
Action: Mouse moved to (560, 283)
Screenshot: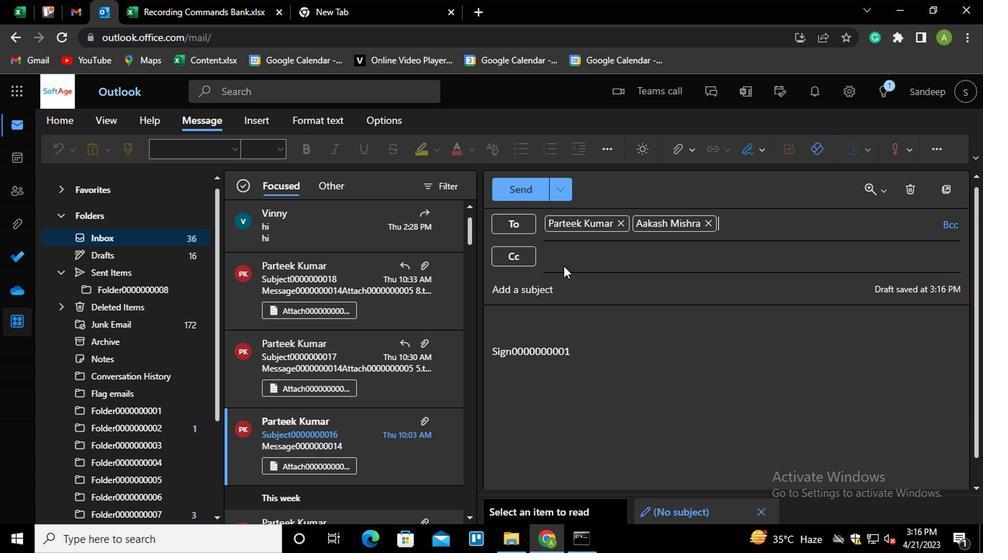 
Action: Mouse pressed left at (560, 283)
Screenshot: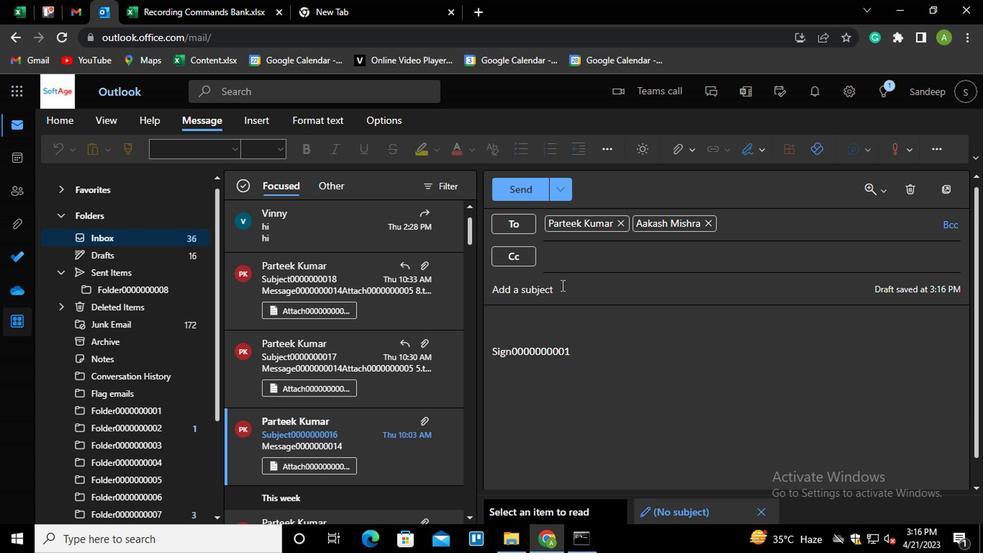 
Action: Mouse moved to (556, 283)
Screenshot: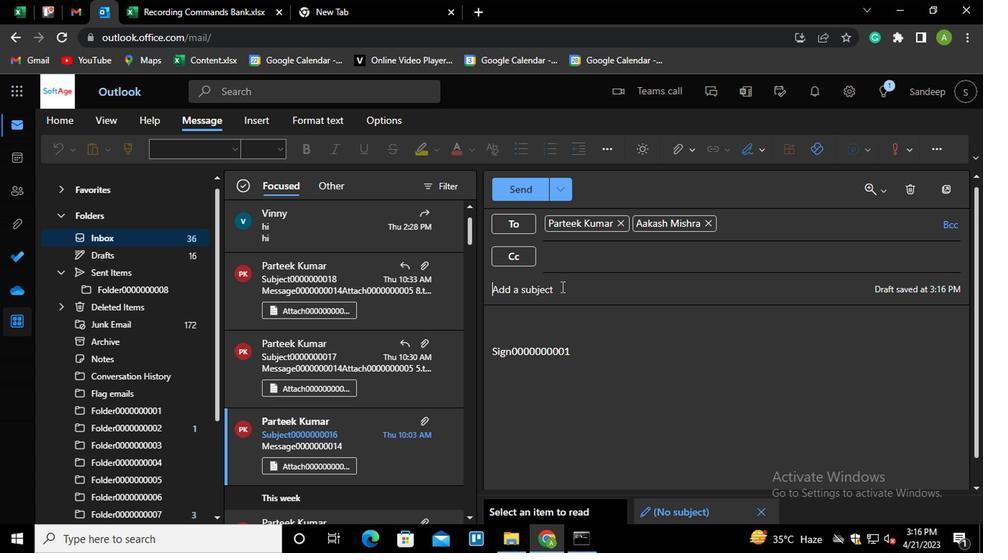 
Action: Key pressed <Key.shift>SUBJECT0000000000<Key.backspace><Key.backspace>12<Key.enter>
Screenshot: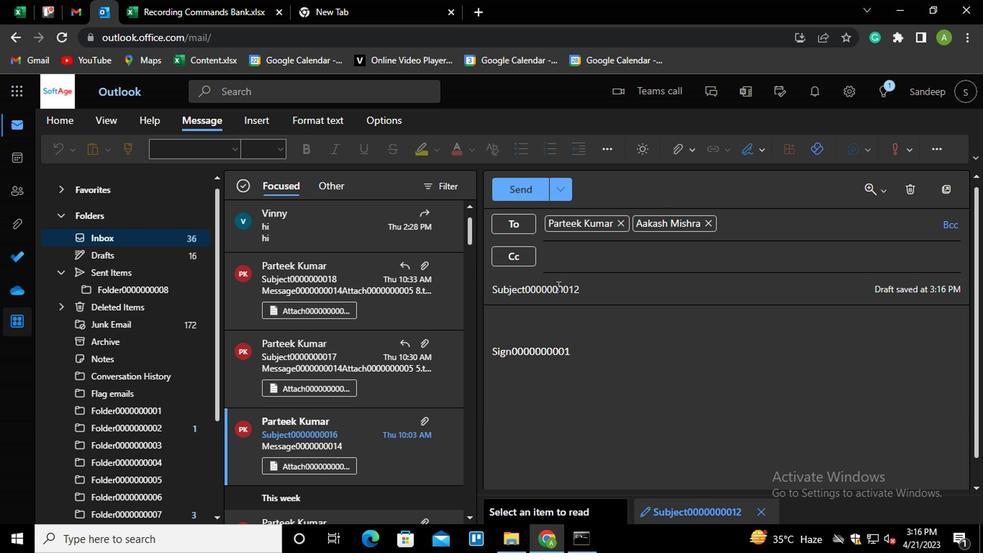 
Action: Mouse moved to (598, 340)
Screenshot: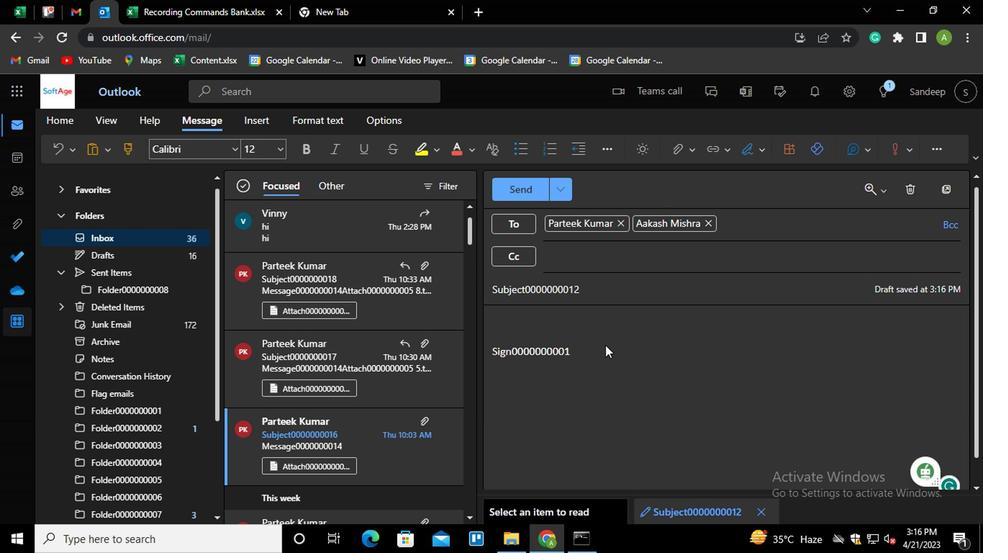 
Action: Mouse pressed left at (598, 340)
Screenshot: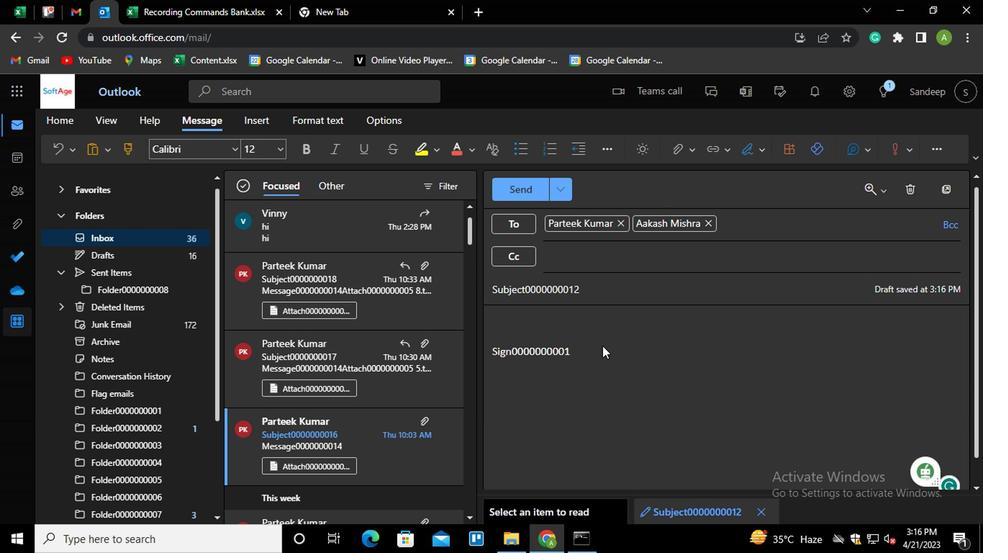 
Action: Mouse moved to (597, 340)
Screenshot: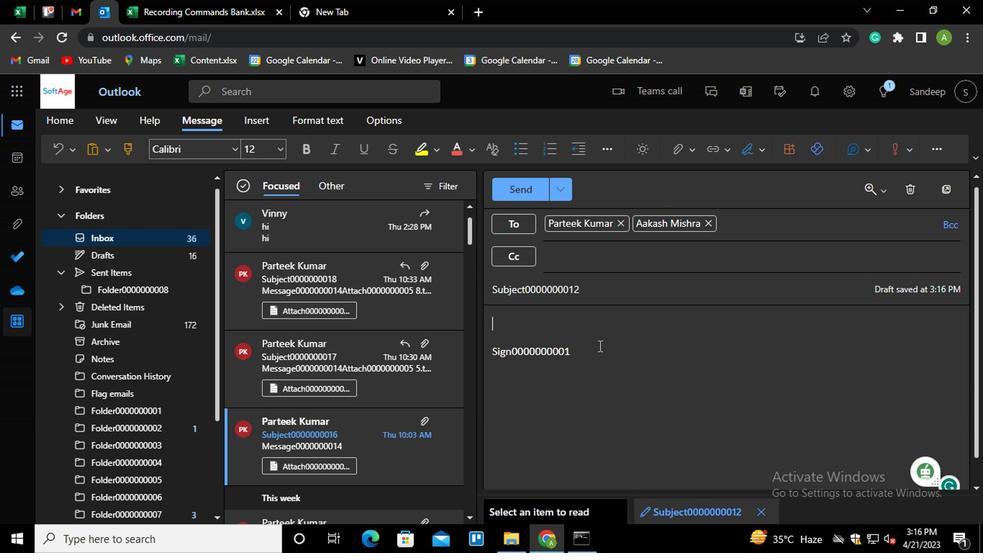 
Action: Key pressed <Key.shift_r><Key.enter><Key.shift_r>MESSAGE0000000012
Screenshot: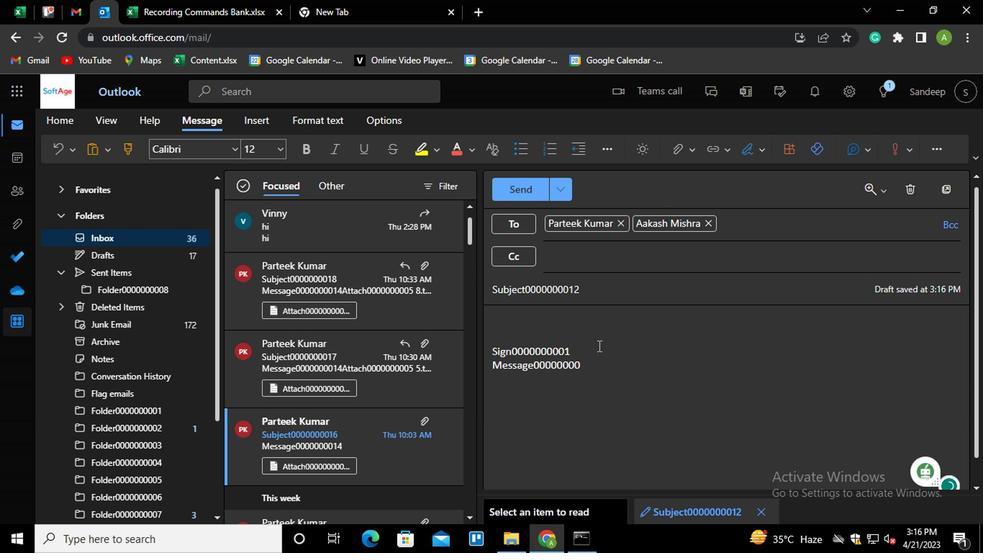 
Action: Mouse moved to (527, 183)
Screenshot: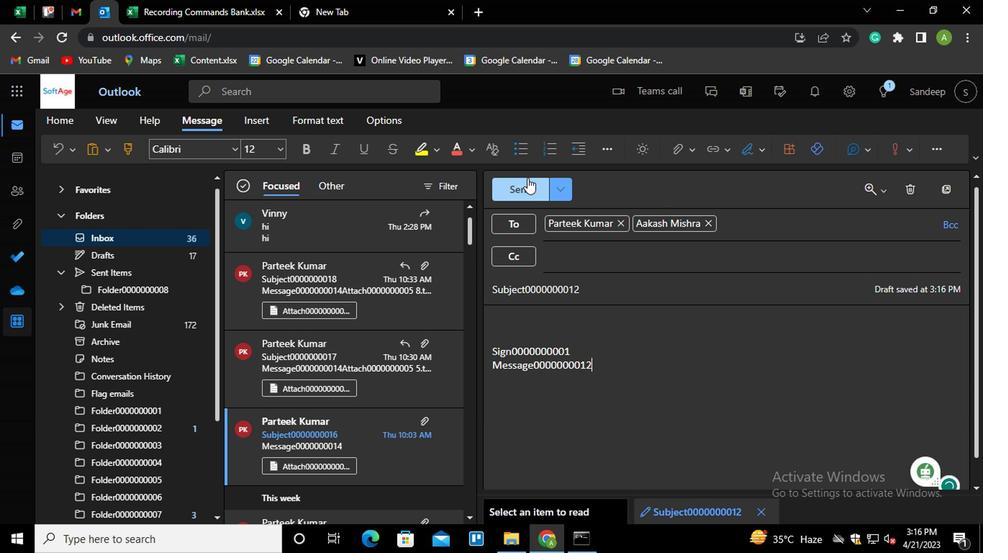 
Action: Mouse pressed left at (527, 183)
Screenshot: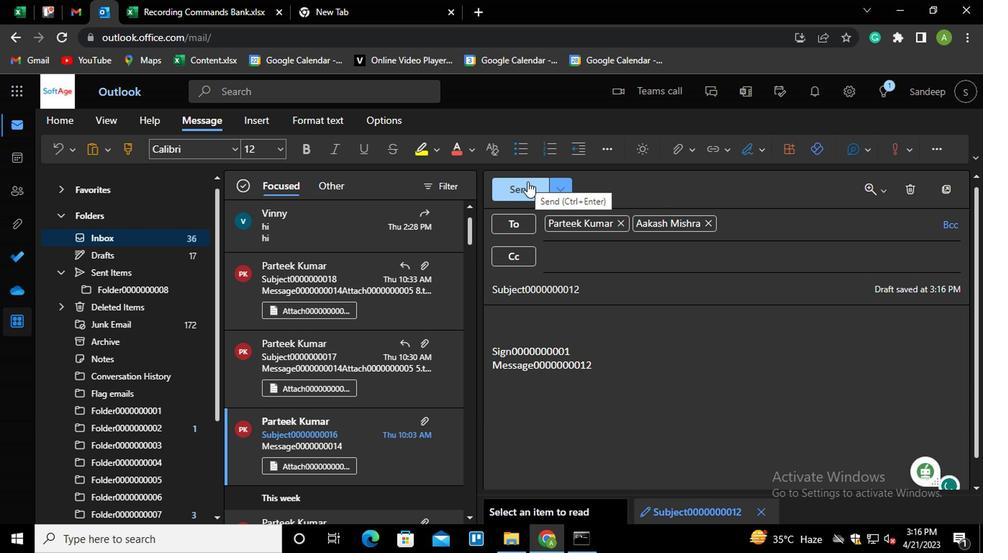 
Action: Mouse moved to (131, 155)
Screenshot: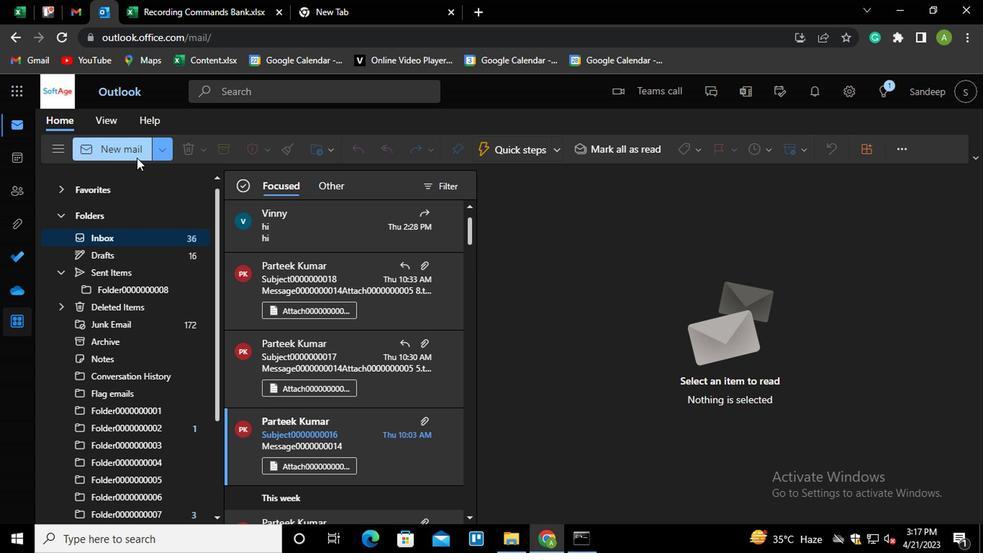 
Action: Mouse pressed left at (131, 155)
Screenshot: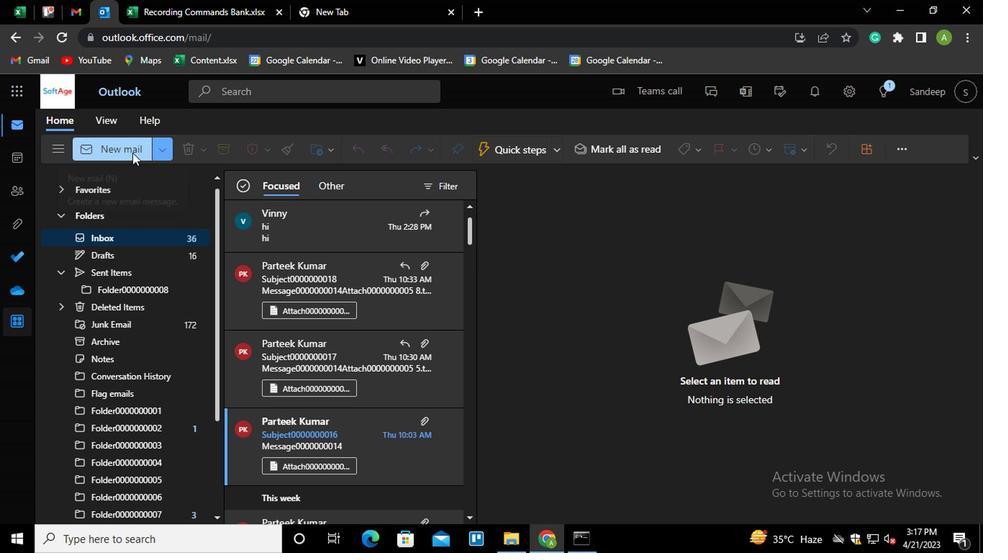 
Action: Mouse moved to (571, 230)
Screenshot: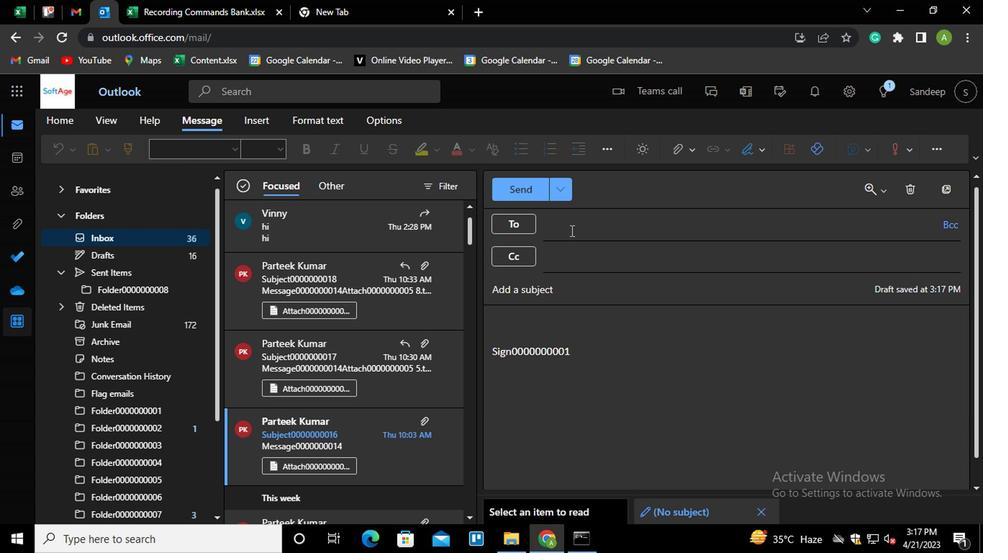 
Action: Mouse pressed left at (571, 230)
Screenshot: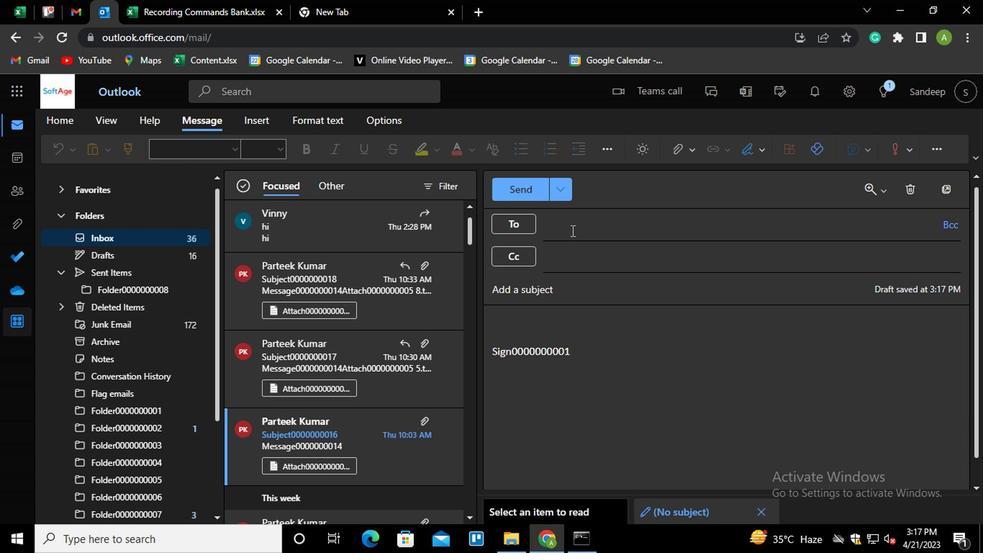 
Action: Mouse moved to (571, 230)
Screenshot: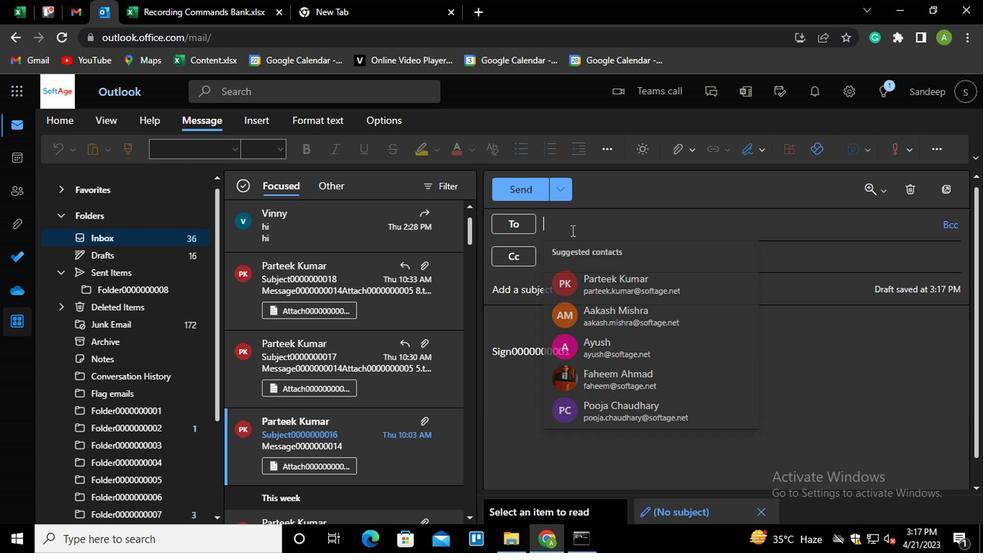 
Action: Key pressed PART<Key.enter>
Screenshot: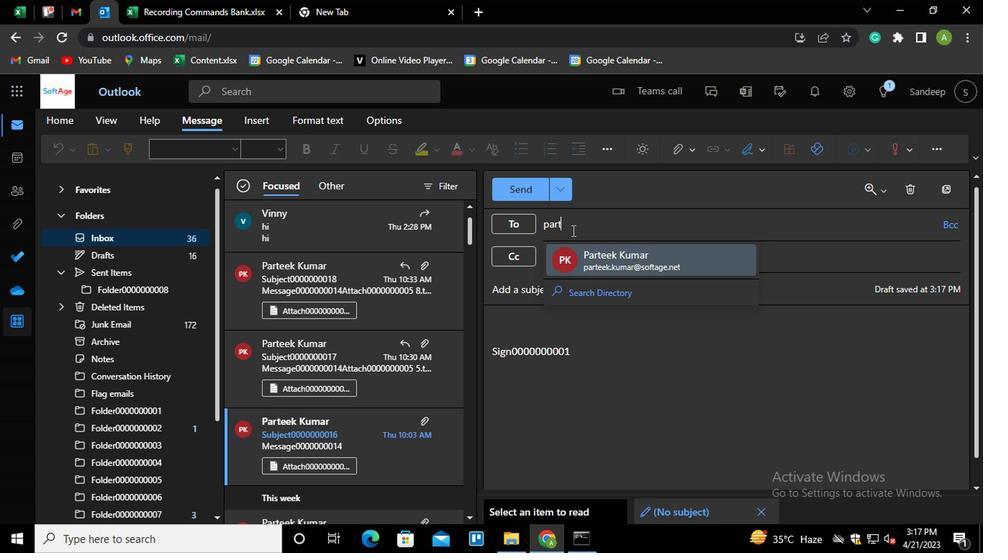 
Action: Mouse moved to (529, 289)
Screenshot: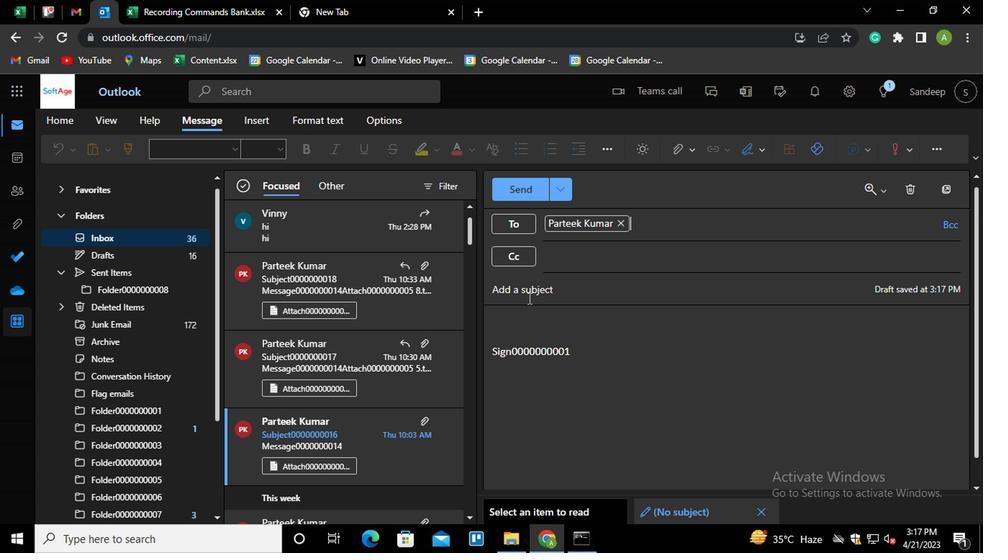 
Action: Mouse pressed left at (529, 289)
Screenshot: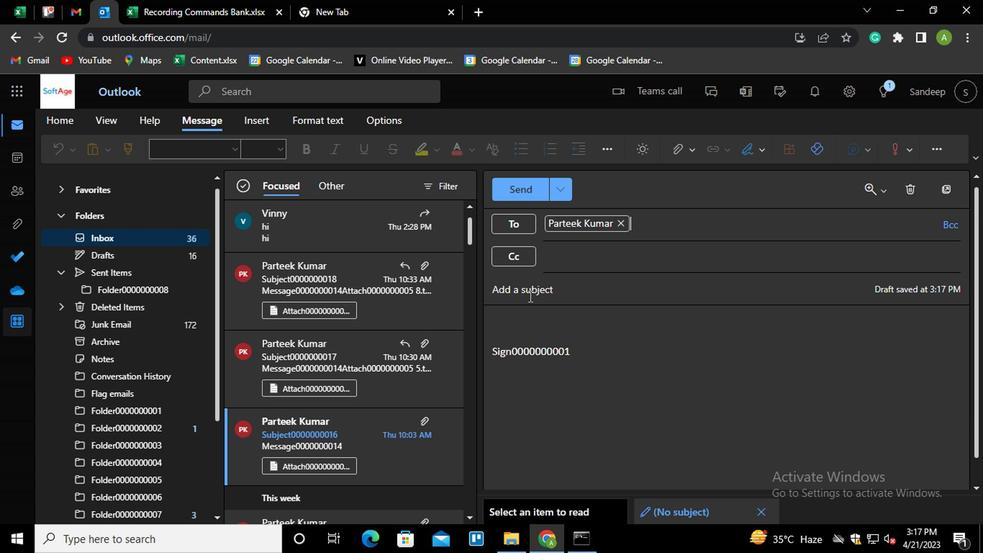 
Action: Key pressed <Key.shift>SUBJECT0000000011
Screenshot: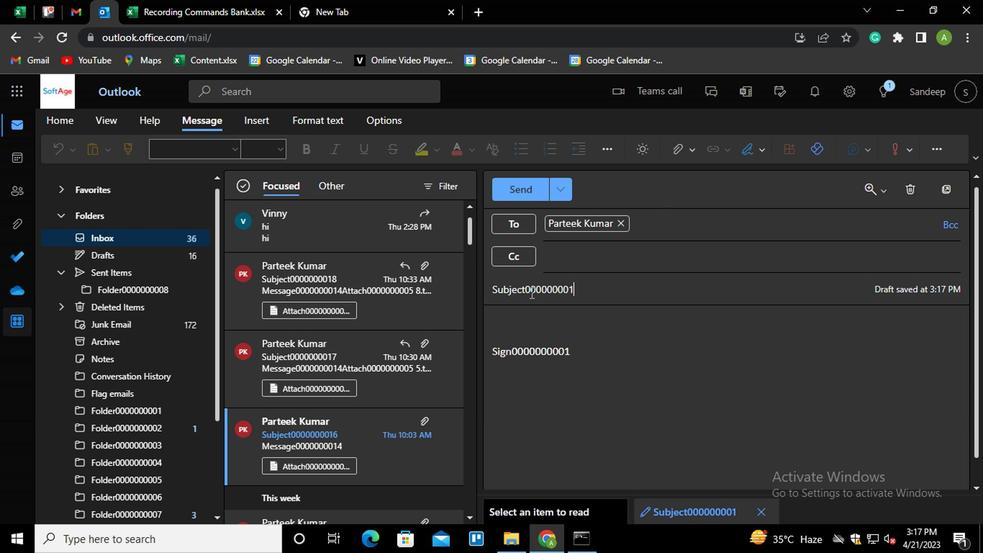 
Action: Mouse moved to (578, 339)
Screenshot: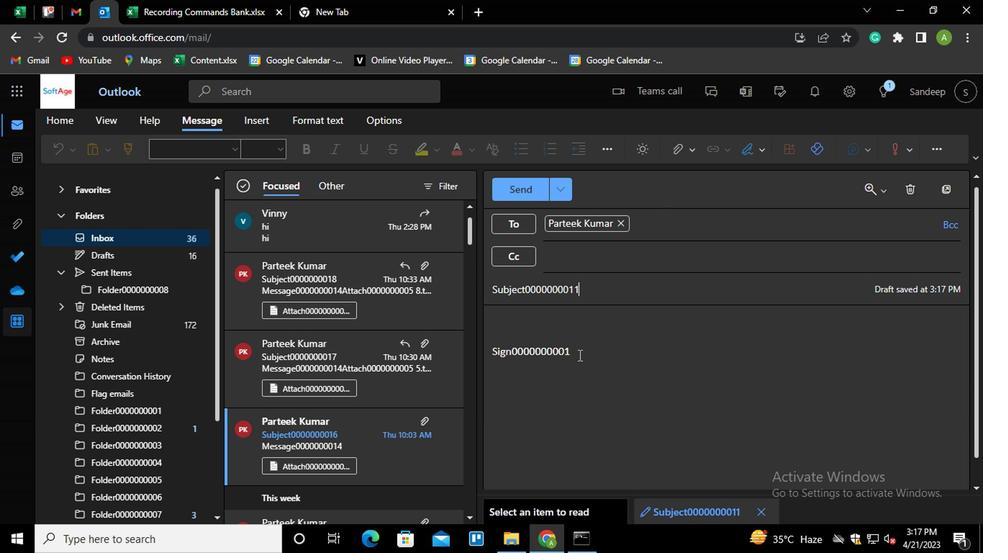 
Action: Mouse pressed left at (578, 339)
Screenshot: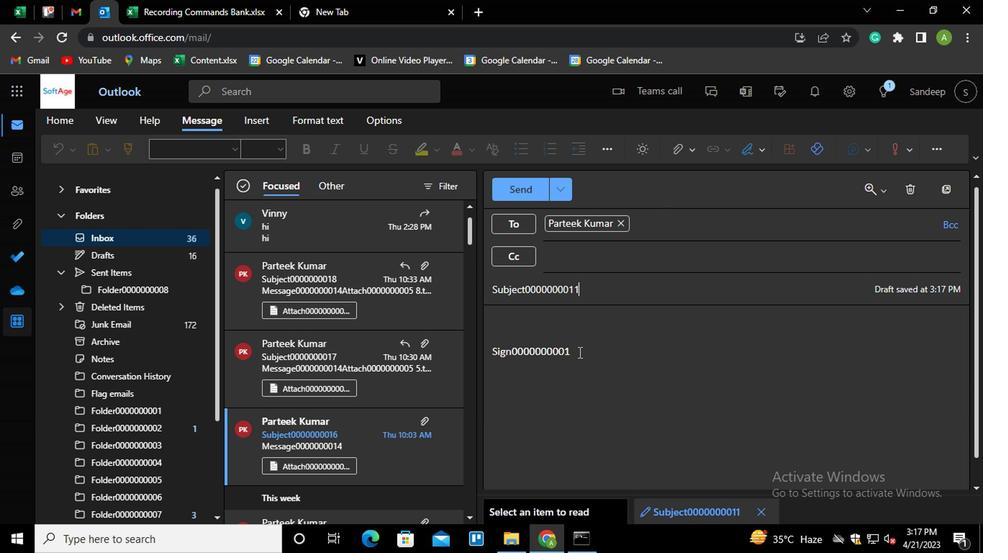 
Action: Mouse moved to (573, 345)
Screenshot: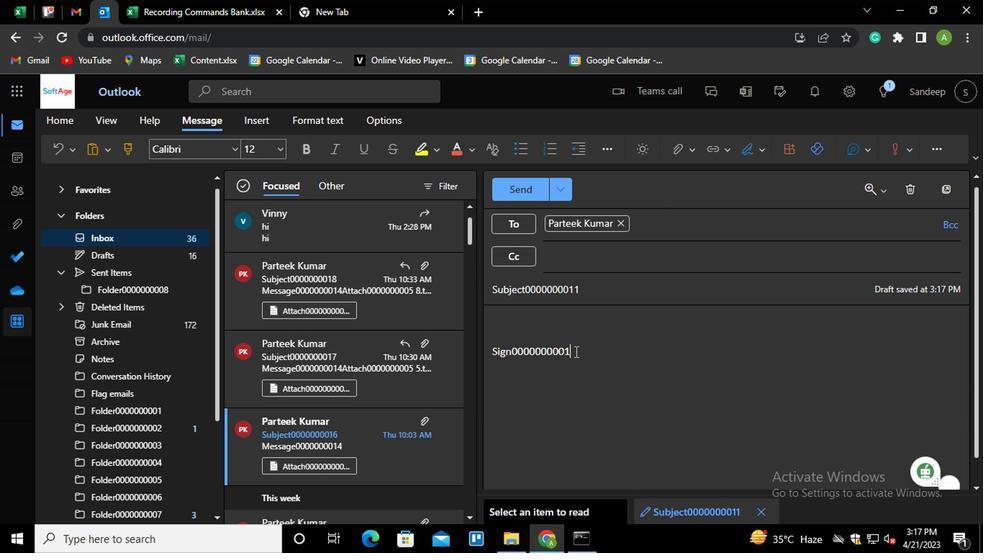 
Action: Key pressed <Key.shift_r><Key.enter><Key.shift_r>MESSAGE0000000011
Screenshot: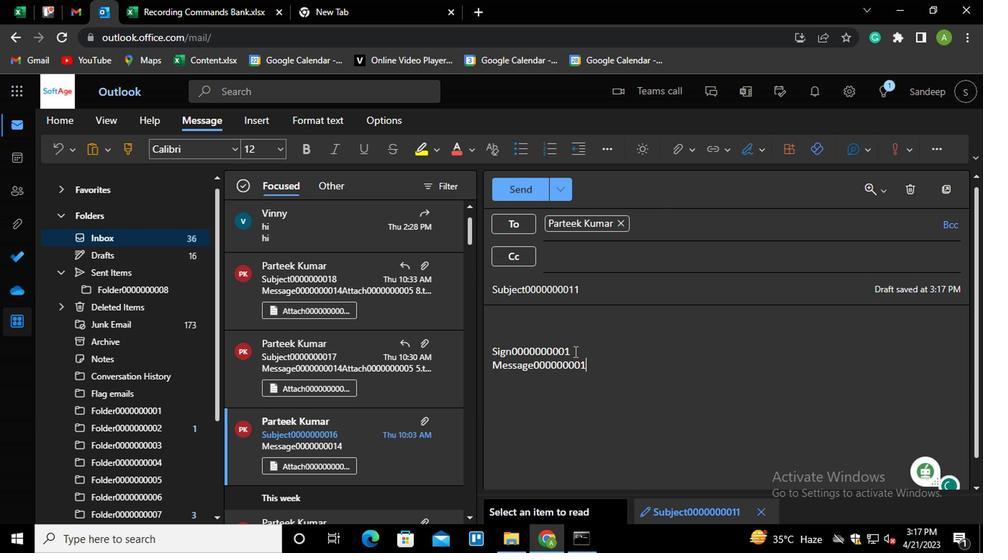 
Action: Mouse moved to (678, 157)
Screenshot: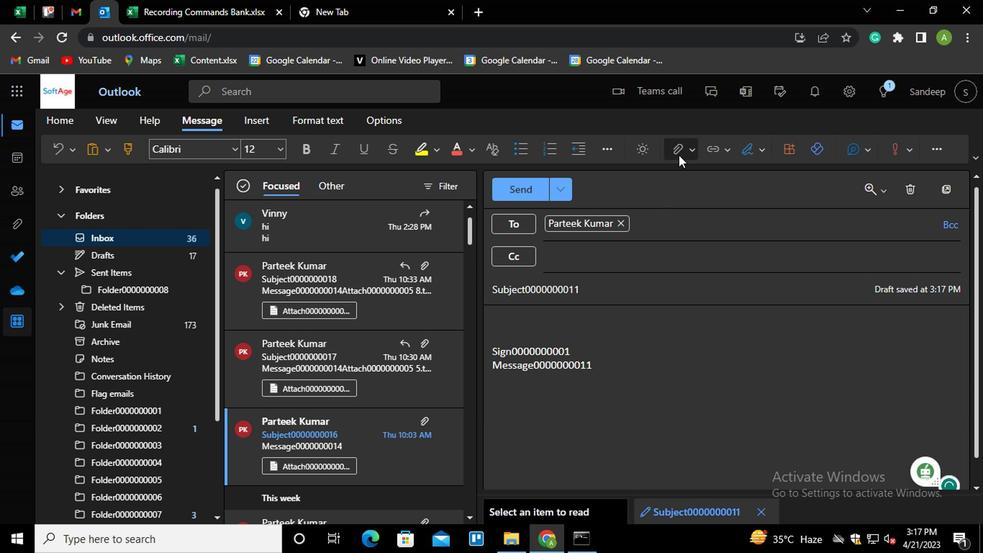 
Action: Mouse pressed left at (678, 157)
Screenshot: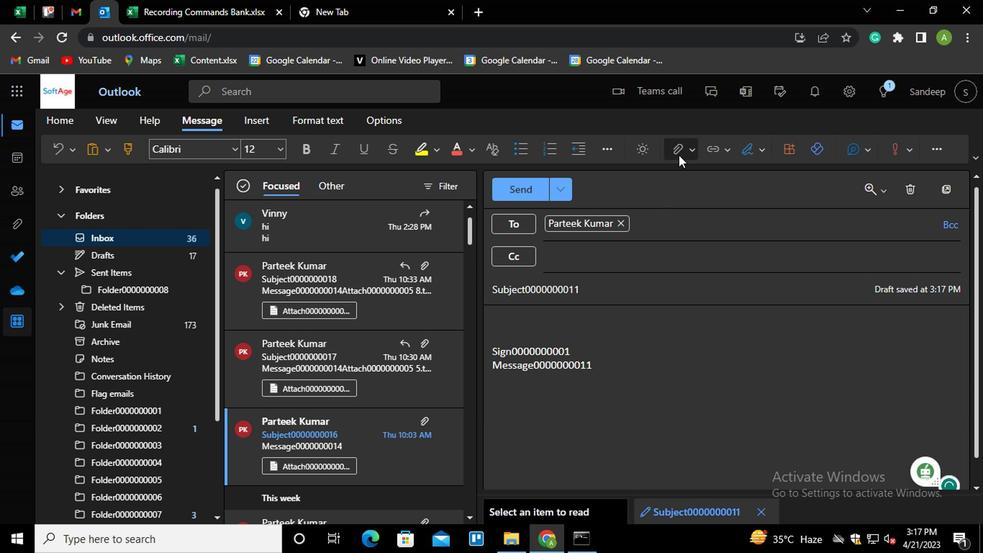 
Action: Mouse moved to (630, 183)
Screenshot: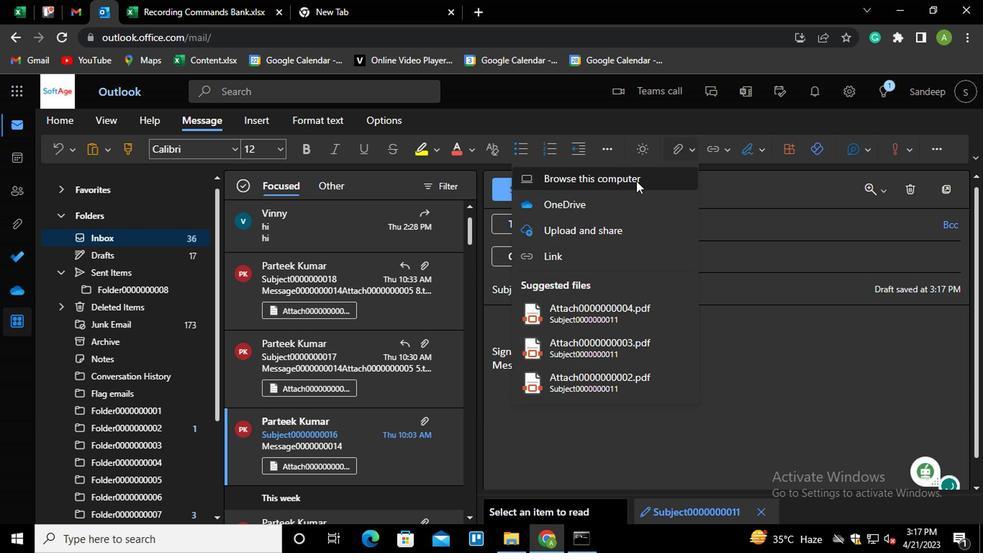 
Action: Mouse pressed left at (630, 183)
Screenshot: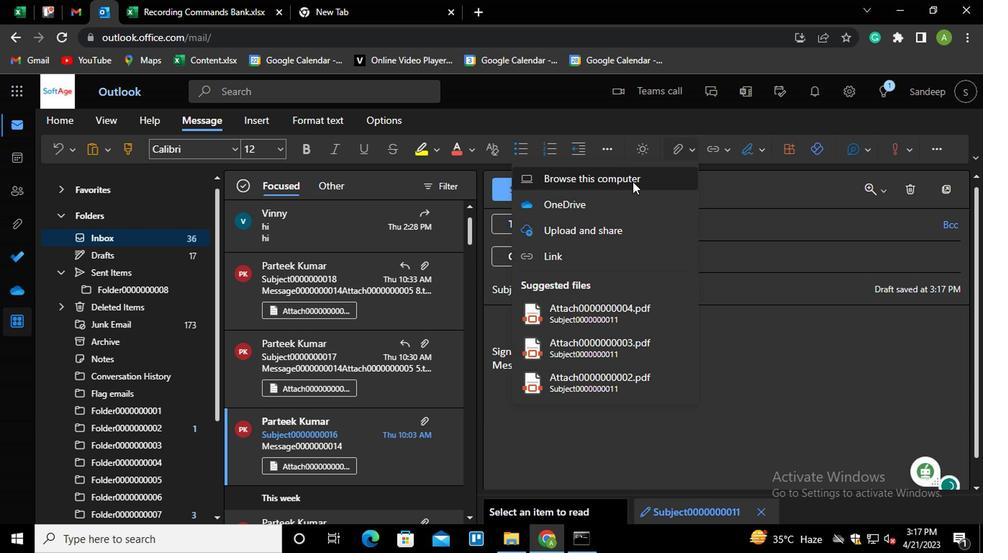 
Action: Mouse moved to (242, 107)
Screenshot: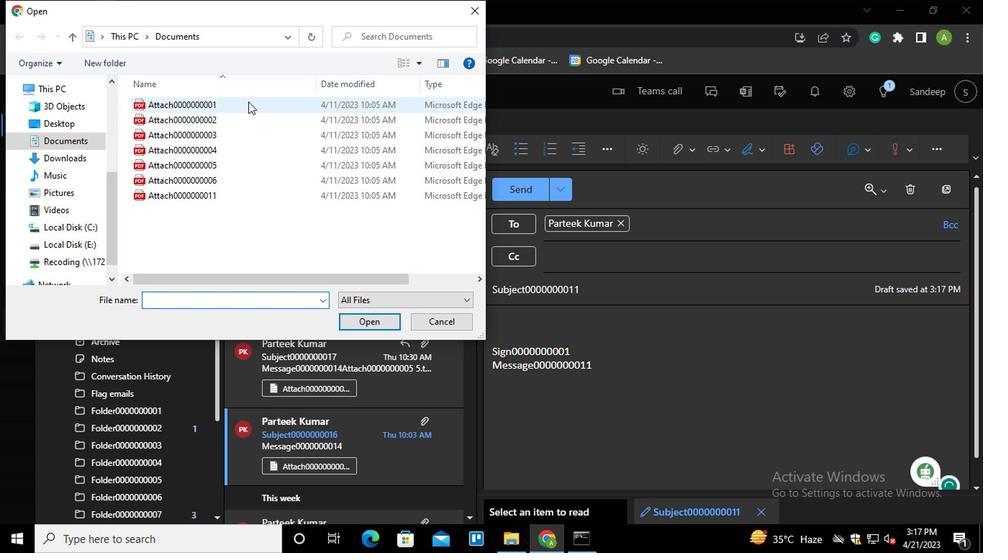 
Action: Mouse pressed left at (242, 107)
Screenshot: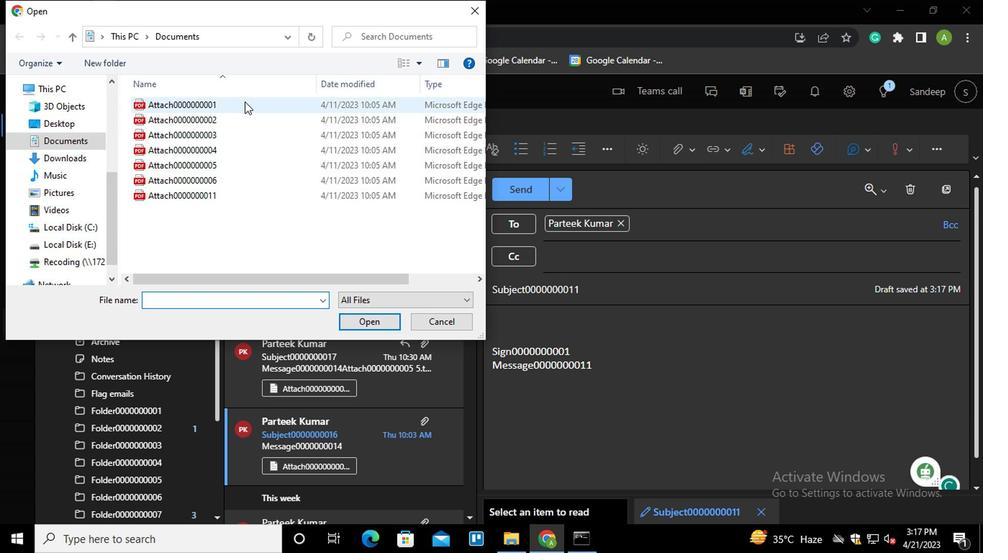 
Action: Mouse moved to (373, 313)
Screenshot: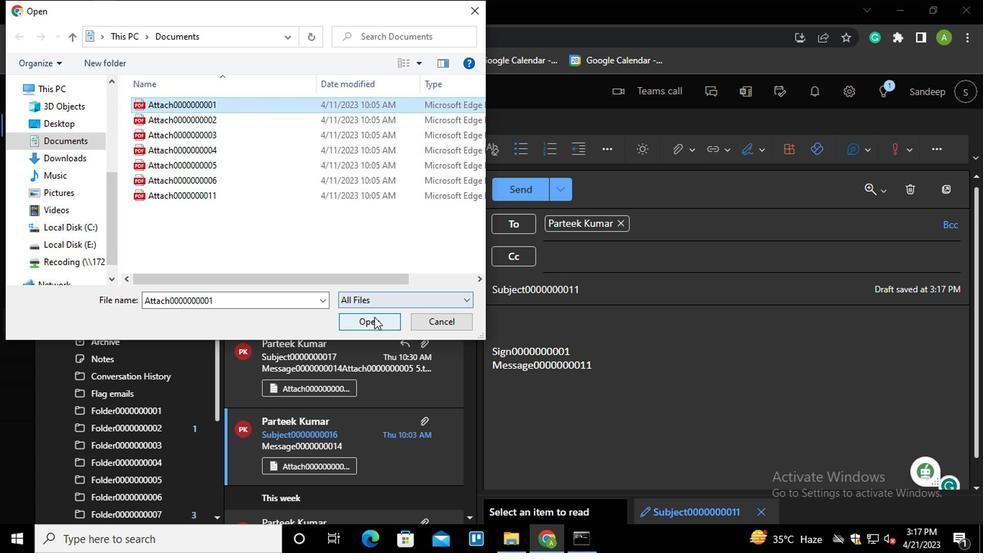 
Action: Mouse pressed left at (373, 313)
Screenshot: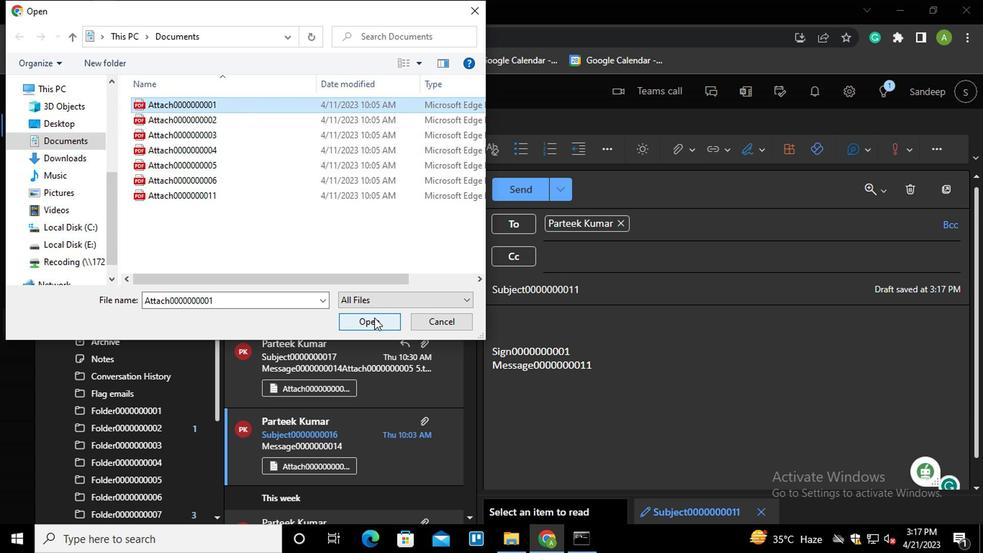 
Action: Mouse moved to (523, 192)
Screenshot: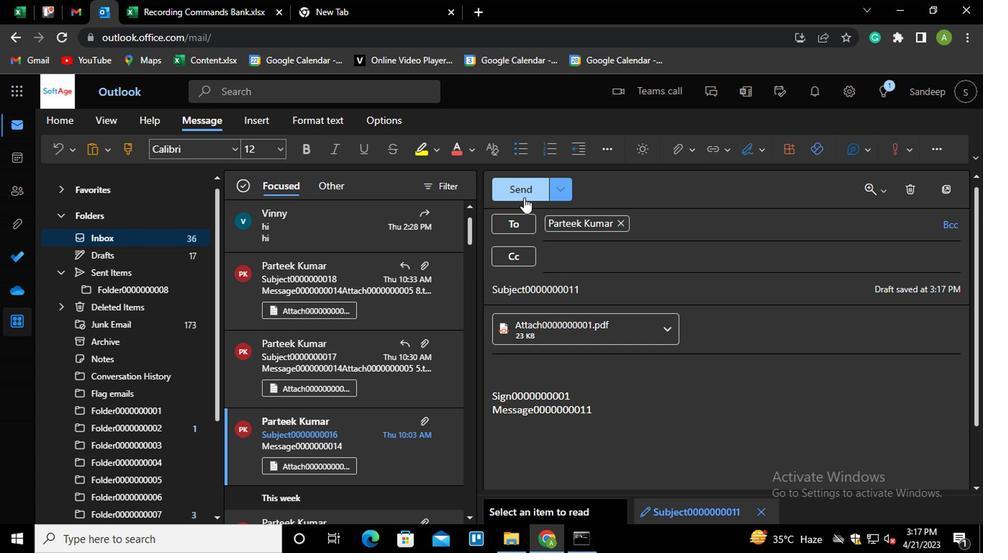 
Action: Mouse pressed left at (523, 192)
Screenshot: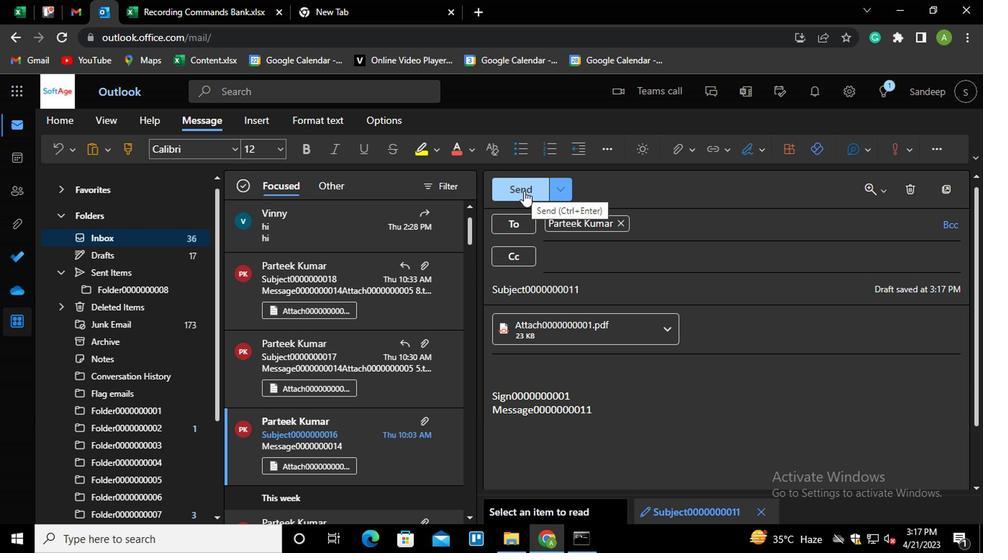 
Action: Mouse moved to (629, 340)
Screenshot: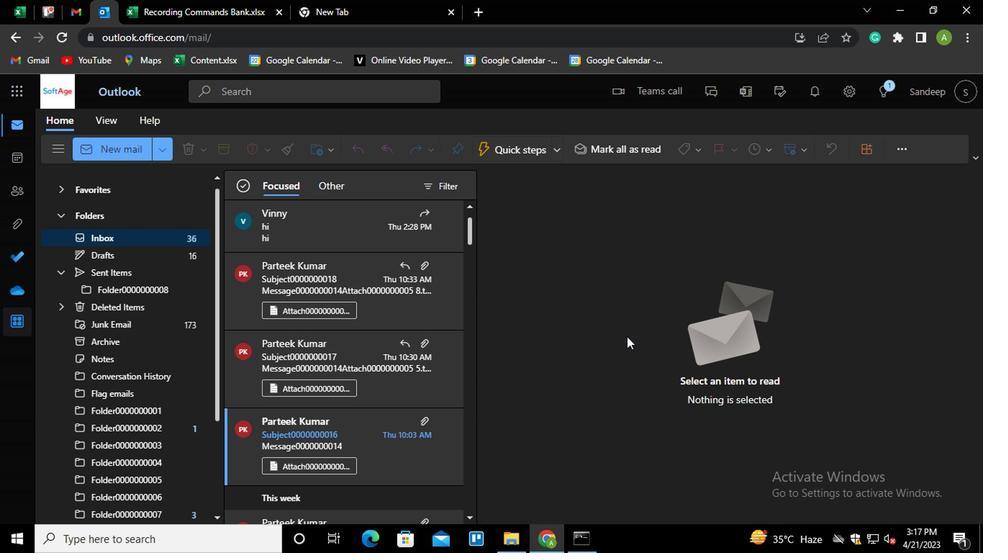 
